Task: Add the "check" sticker to the card.
Action: Mouse pressed left at (917, 243)
Screenshot: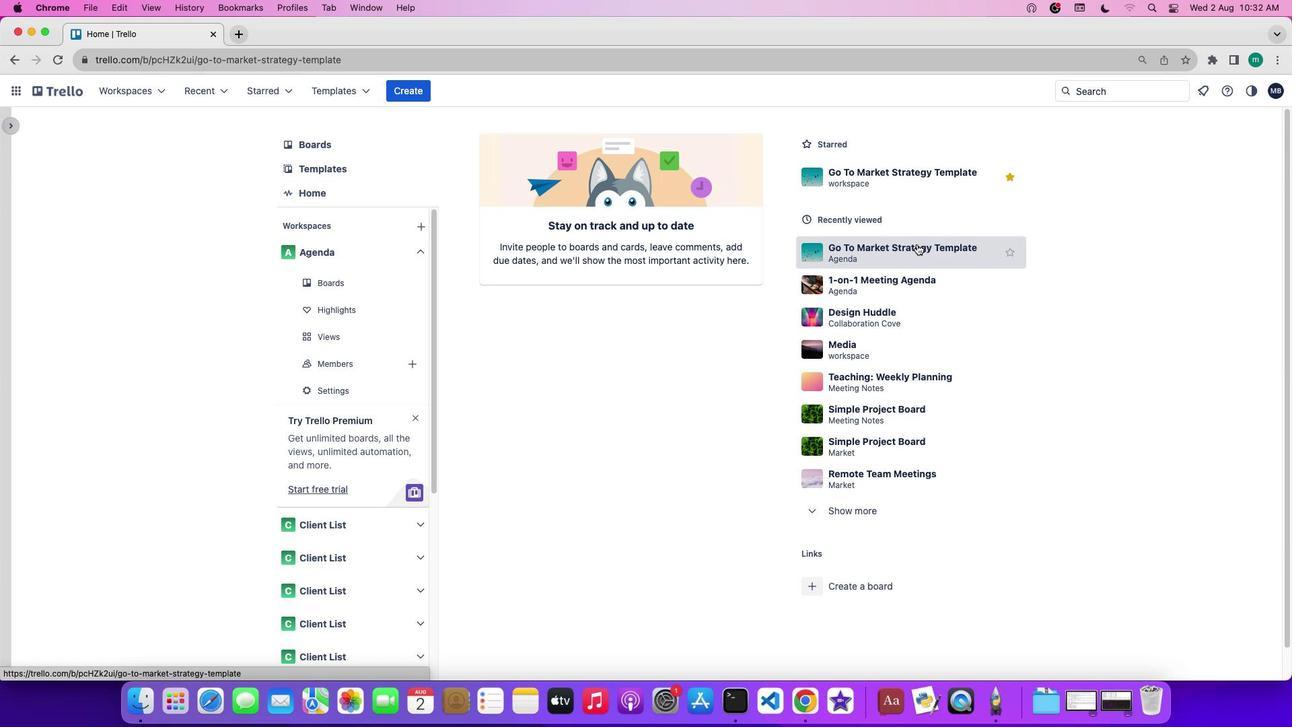 
Action: Mouse moved to (1127, 298)
Screenshot: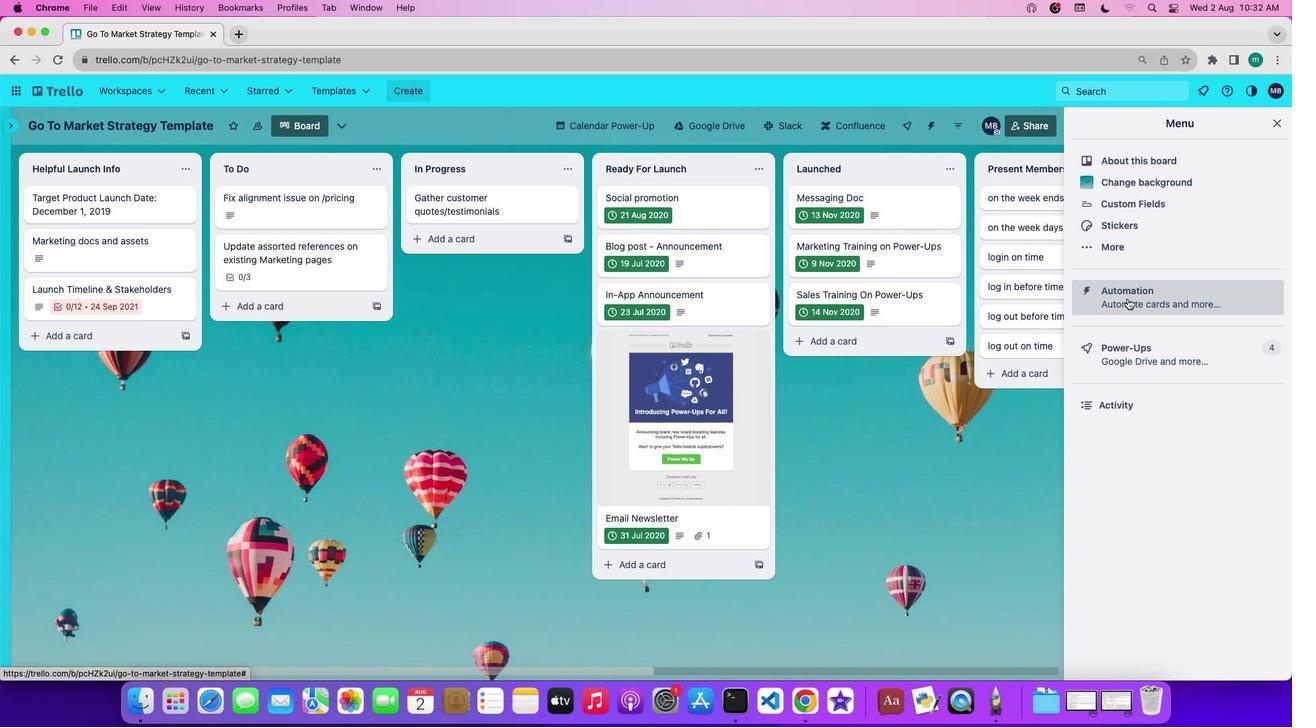 
Action: Mouse pressed left at (1127, 298)
Screenshot: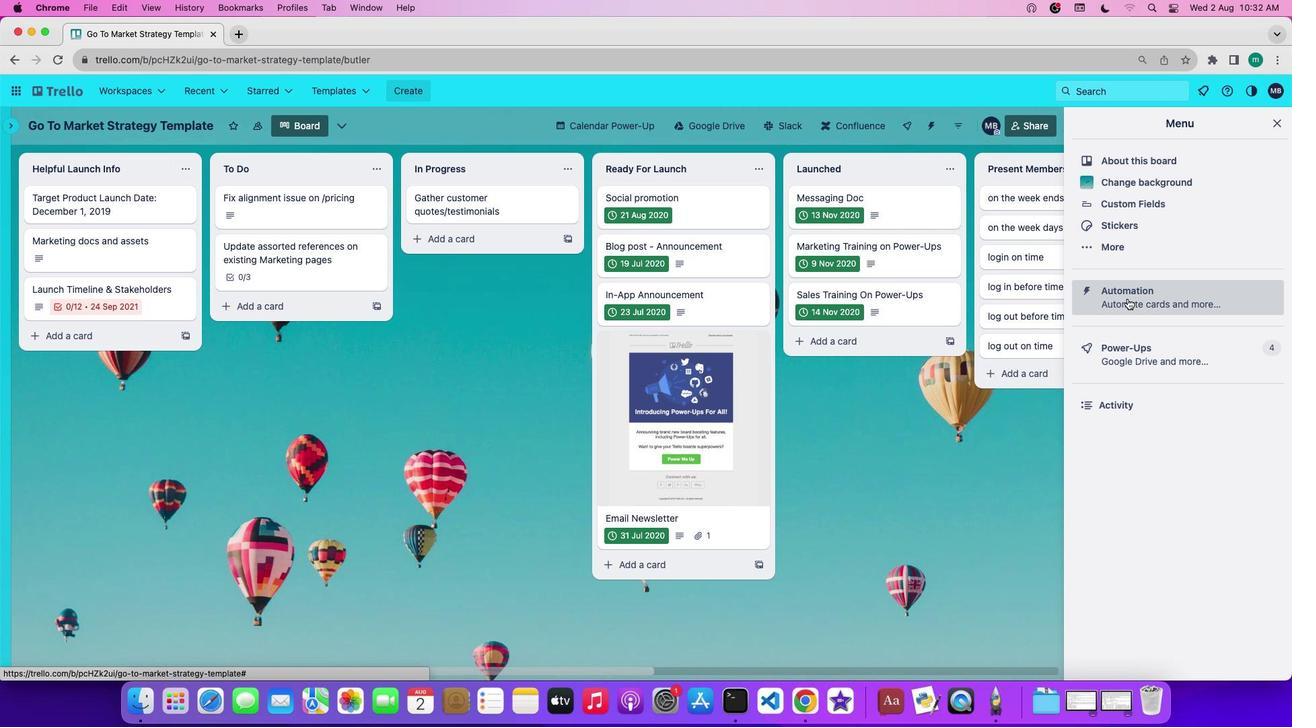 
Action: Mouse moved to (105, 356)
Screenshot: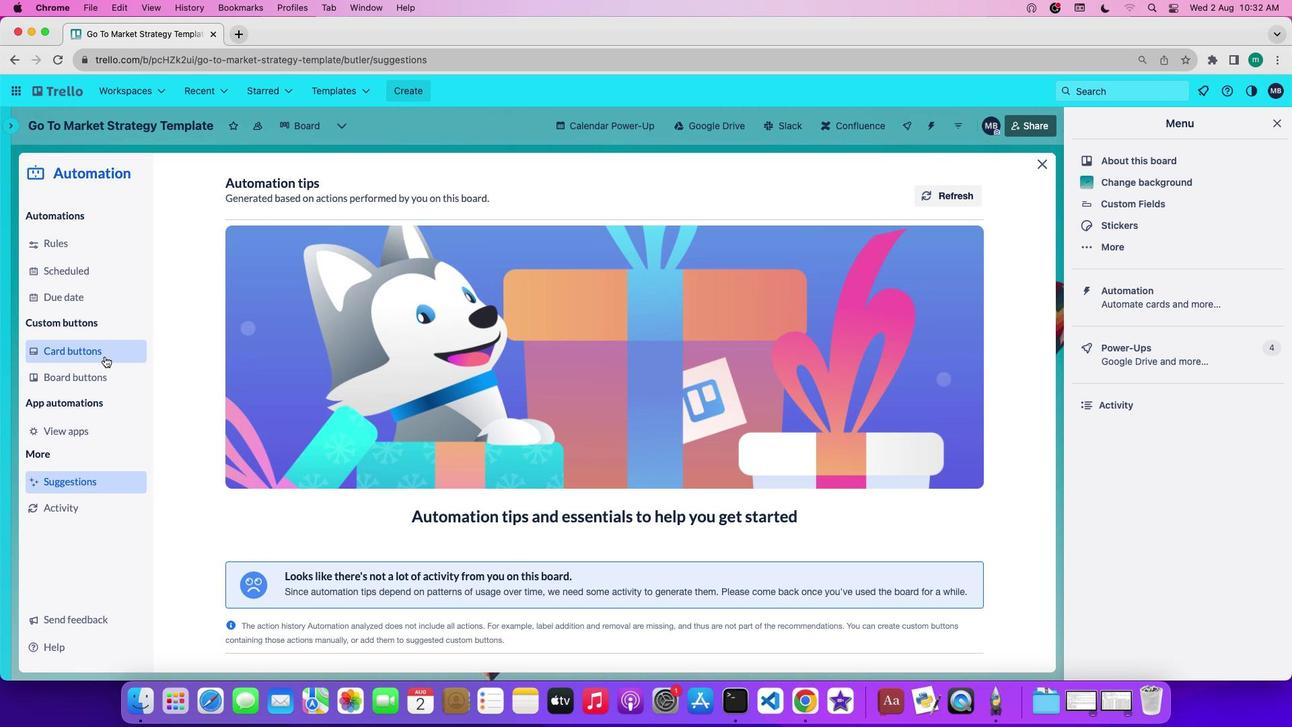 
Action: Mouse pressed left at (105, 356)
Screenshot: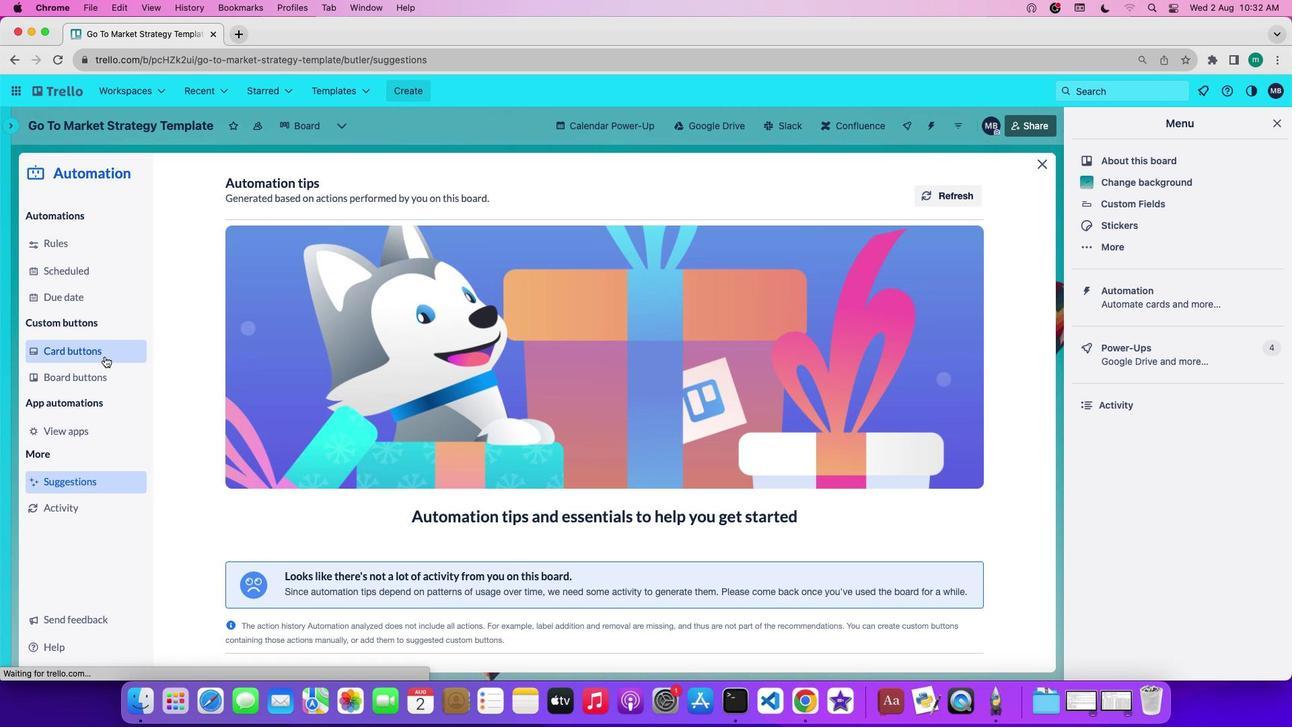 
Action: Mouse moved to (305, 469)
Screenshot: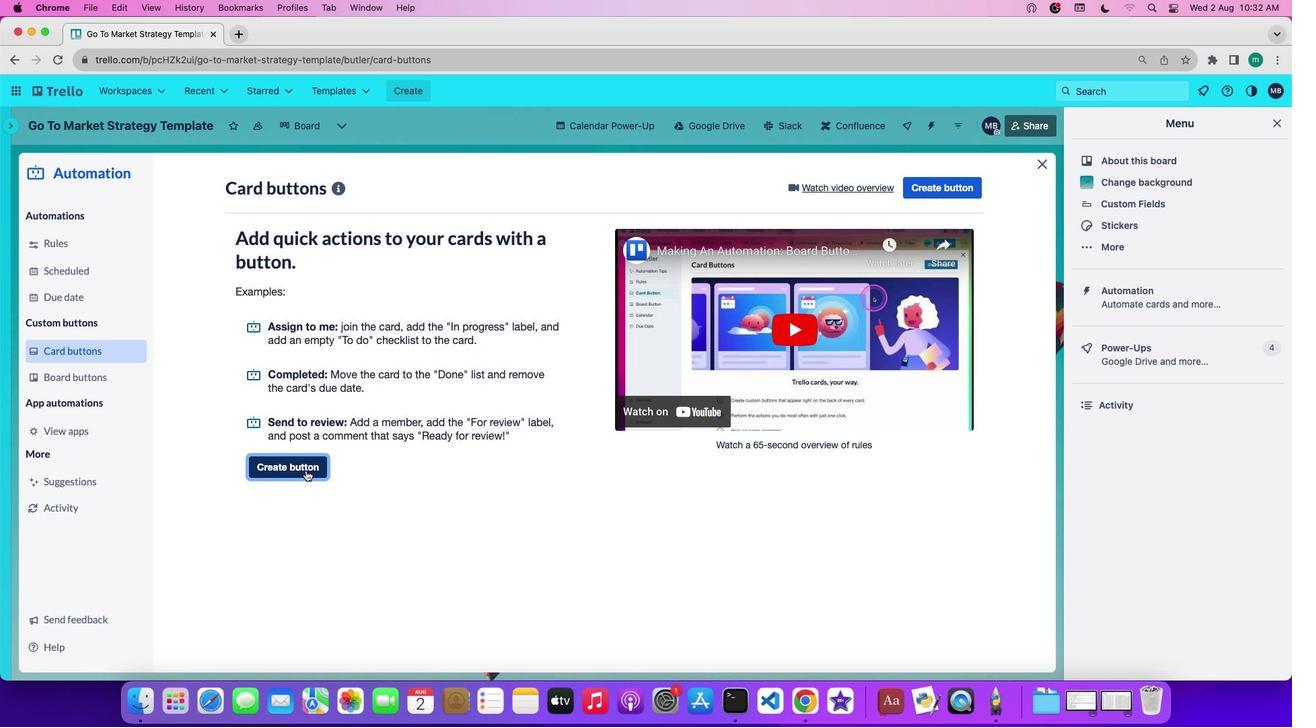 
Action: Mouse pressed left at (305, 469)
Screenshot: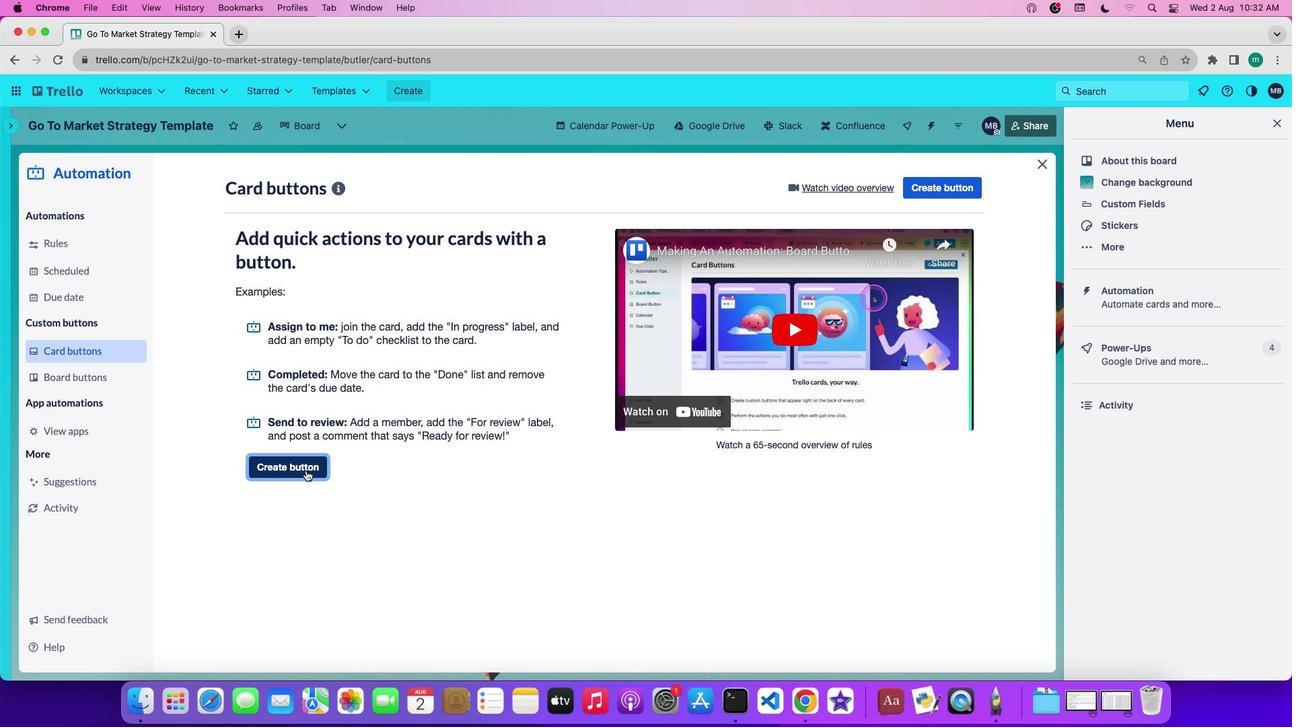 
Action: Mouse moved to (517, 370)
Screenshot: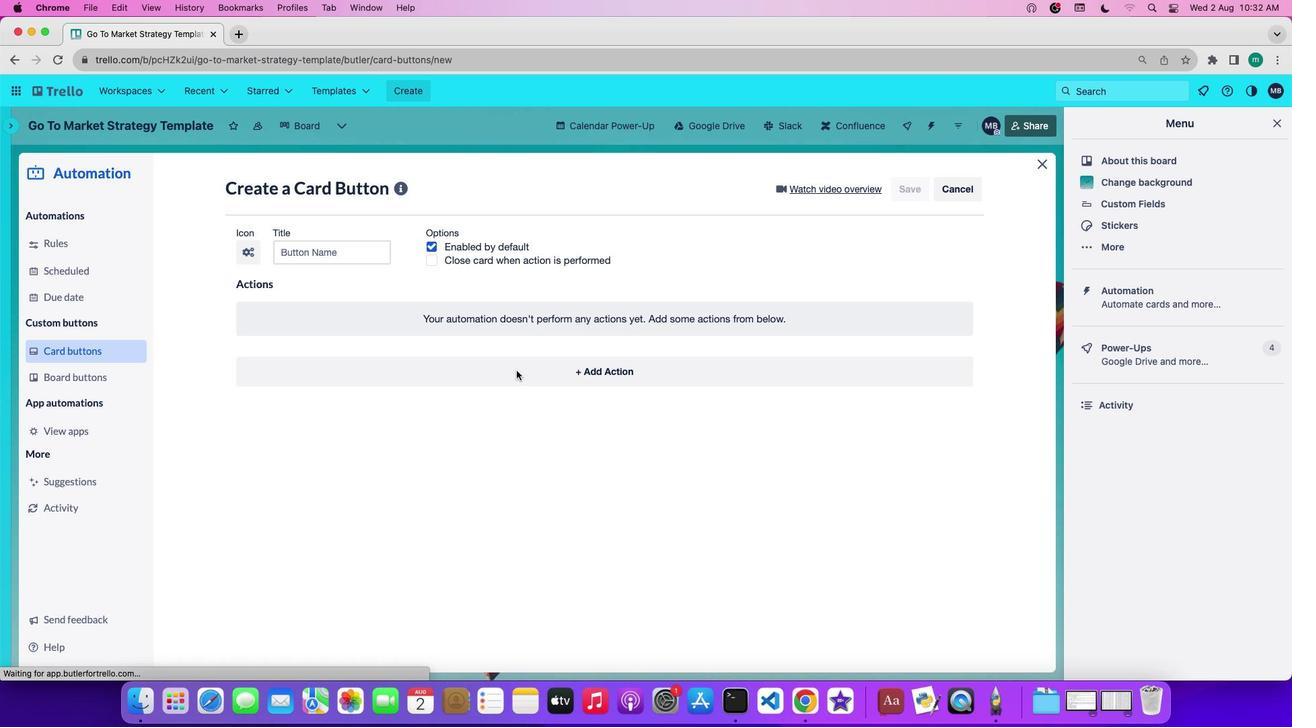
Action: Mouse pressed left at (517, 370)
Screenshot: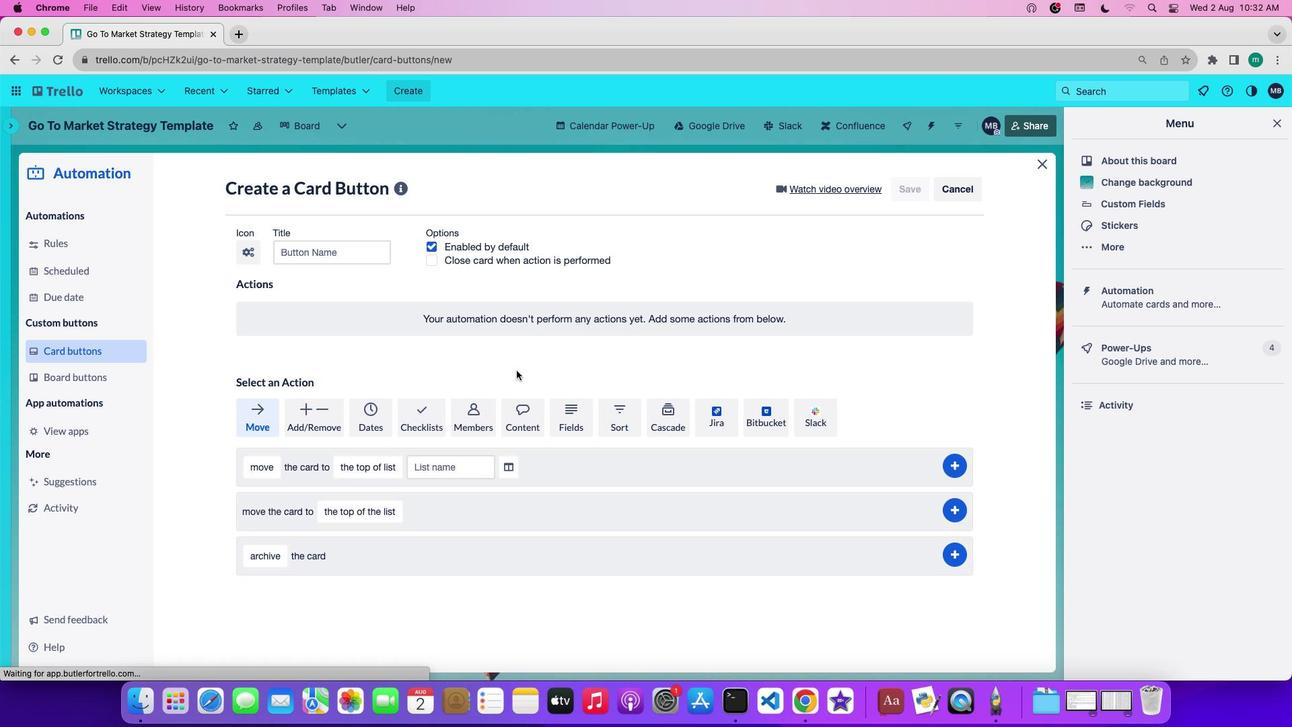 
Action: Mouse moved to (513, 389)
Screenshot: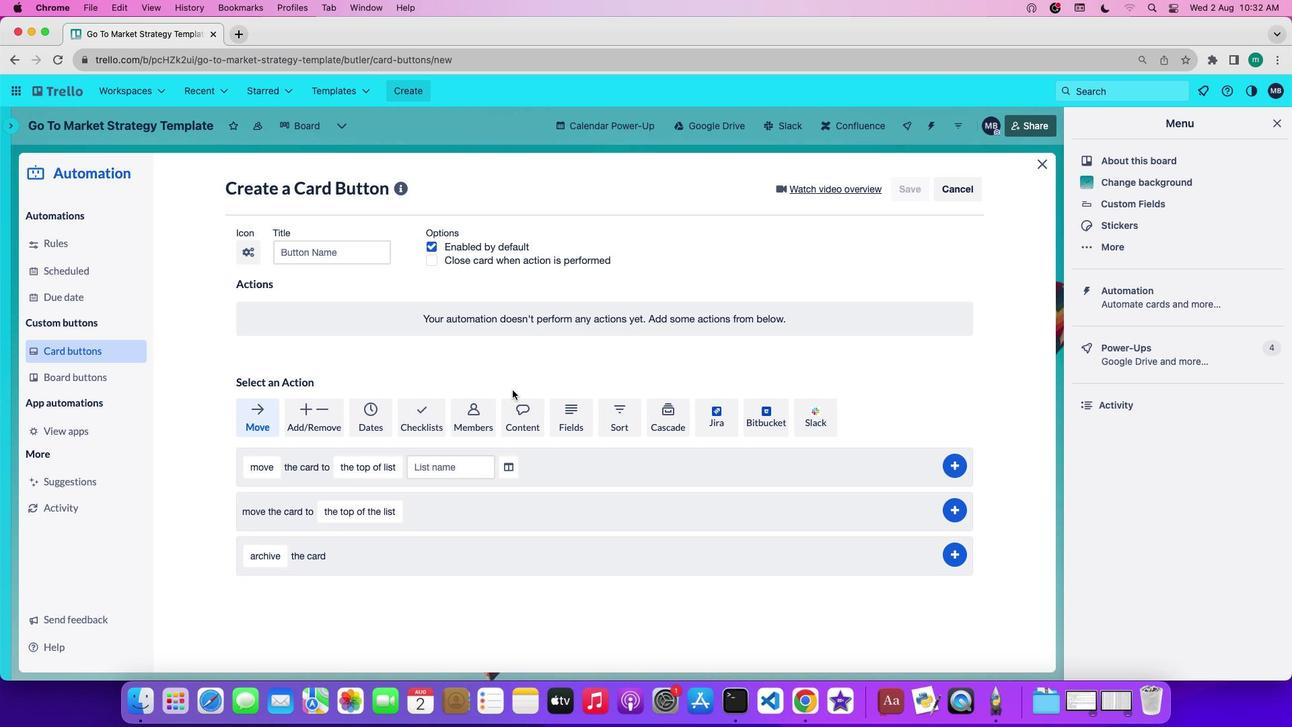 
Action: Mouse scrolled (513, 389) with delta (0, 0)
Screenshot: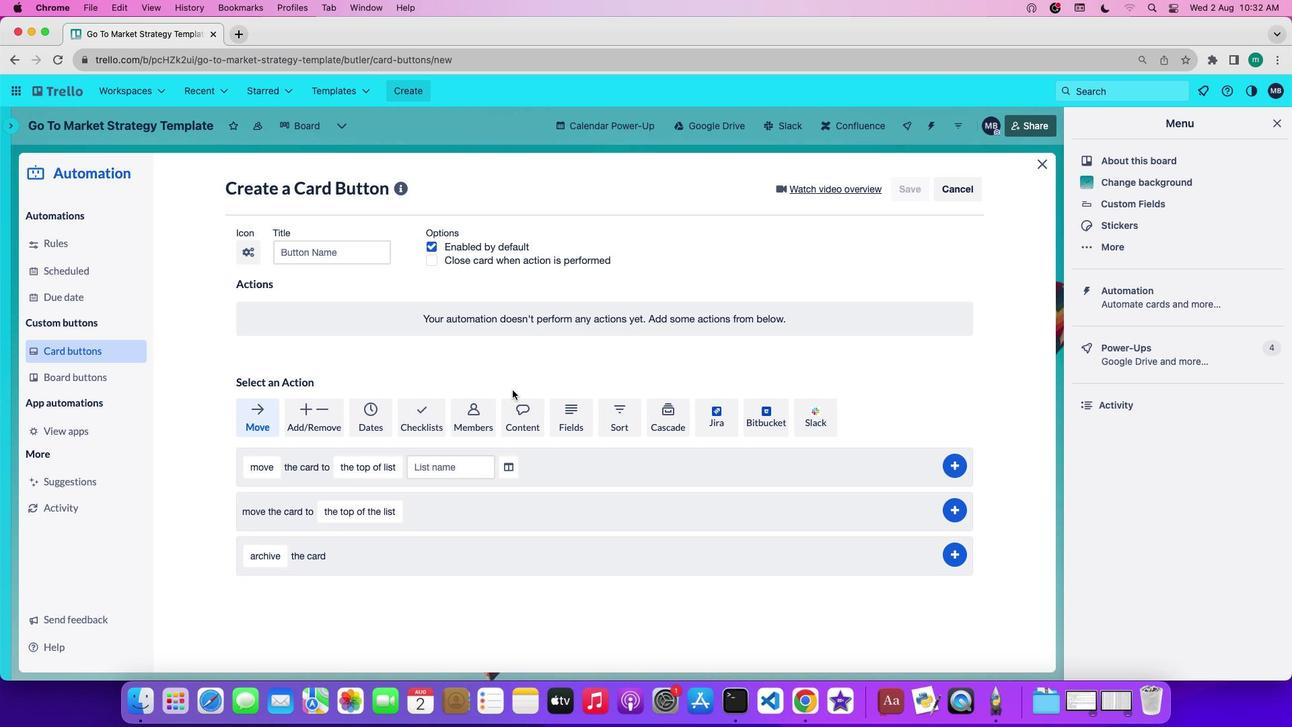 
Action: Mouse scrolled (513, 389) with delta (0, 0)
Screenshot: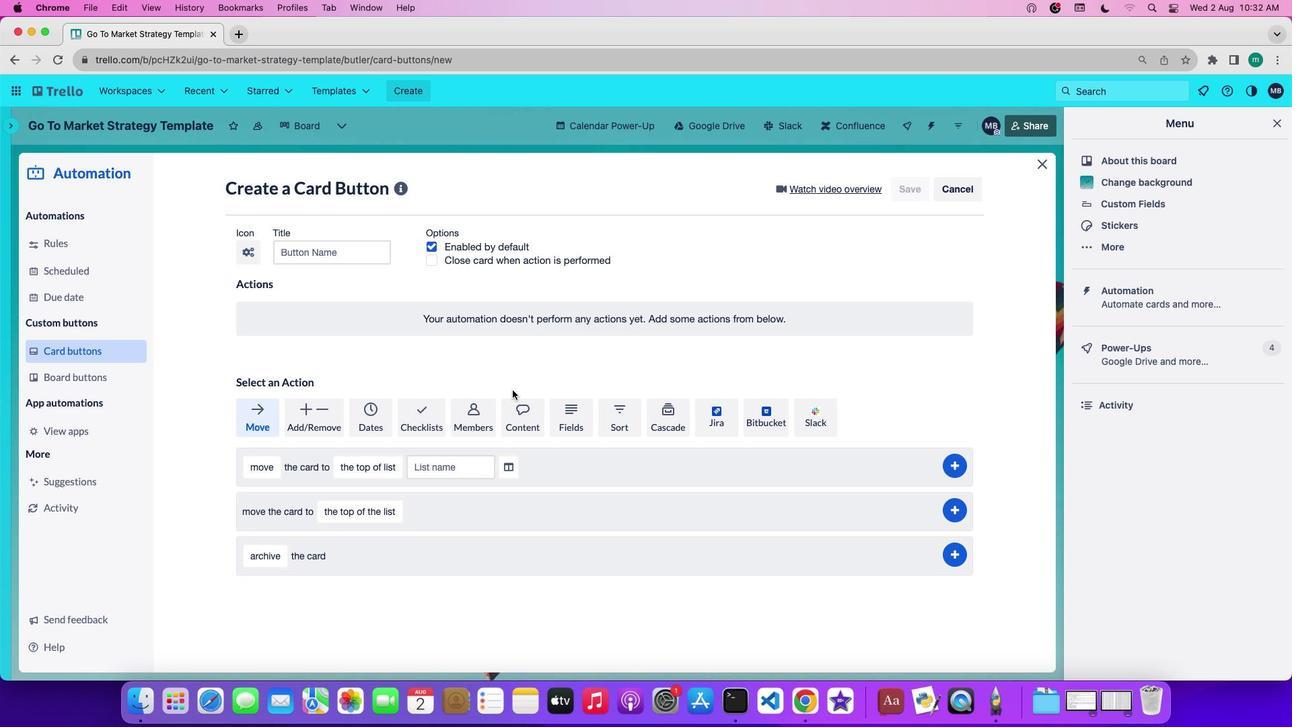 
Action: Mouse scrolled (513, 389) with delta (0, 0)
Screenshot: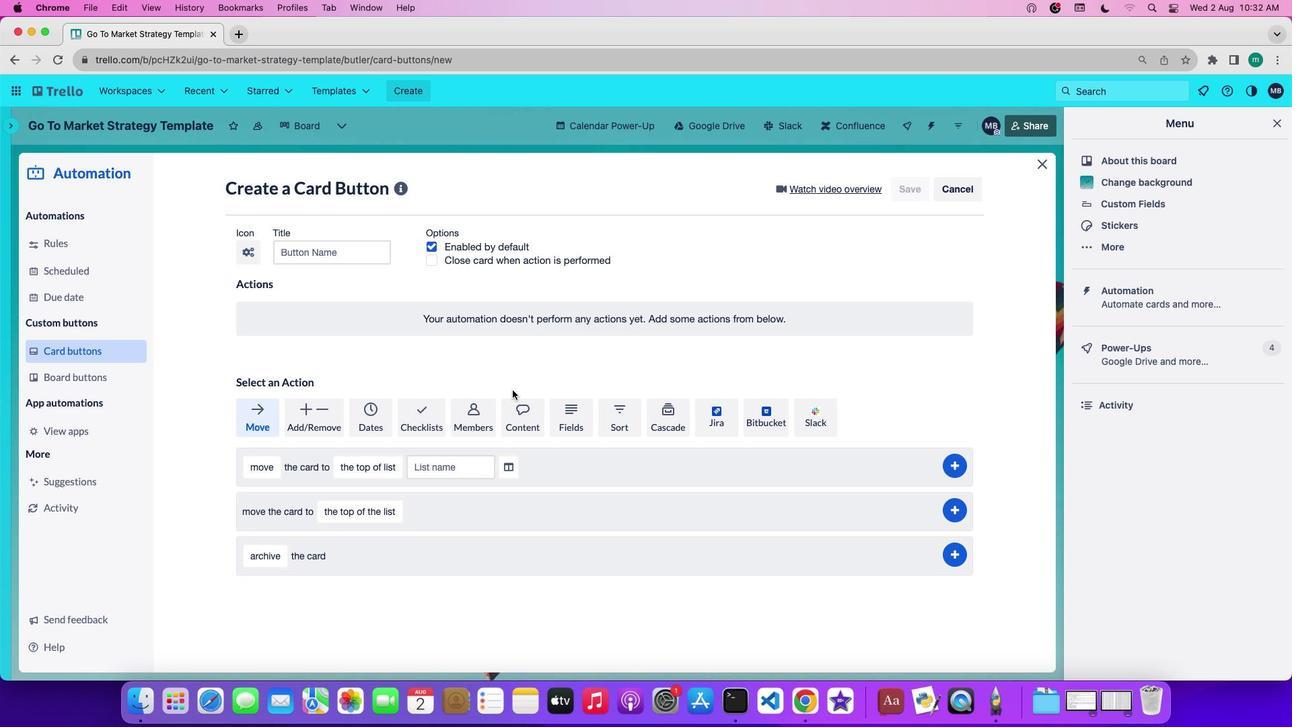 
Action: Mouse moved to (323, 414)
Screenshot: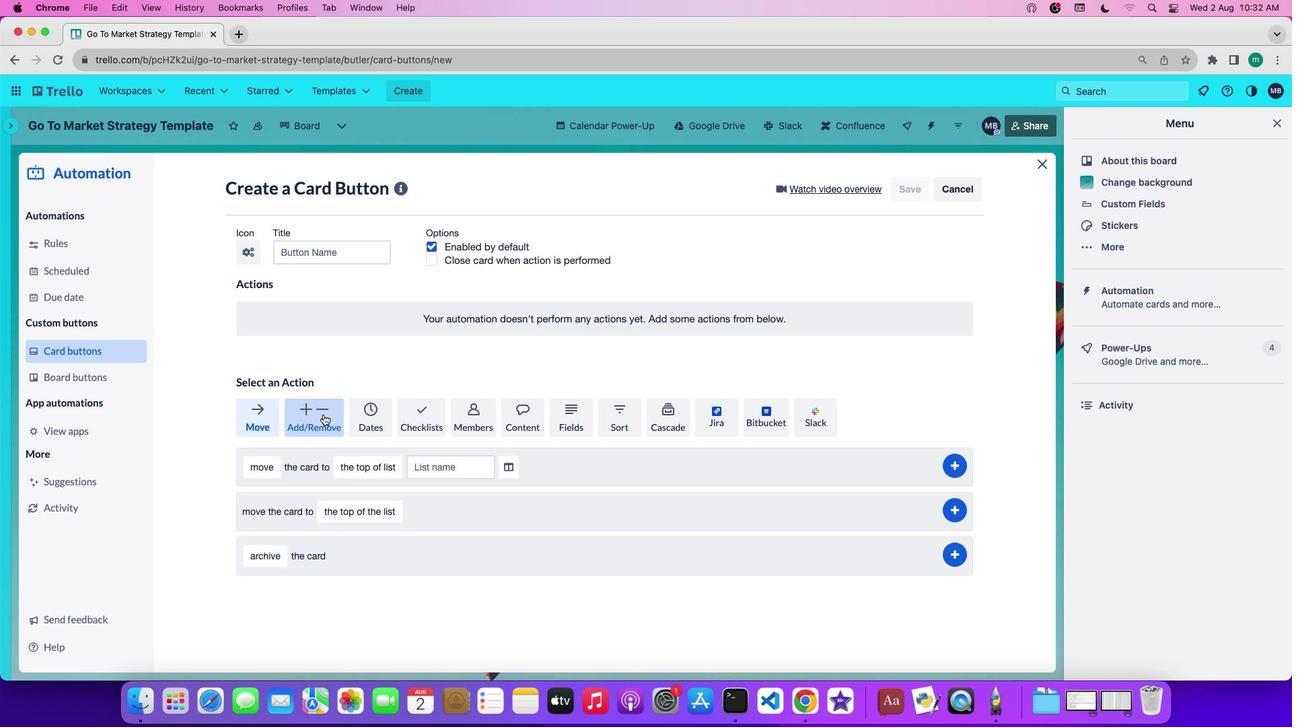 
Action: Mouse pressed left at (323, 414)
Screenshot: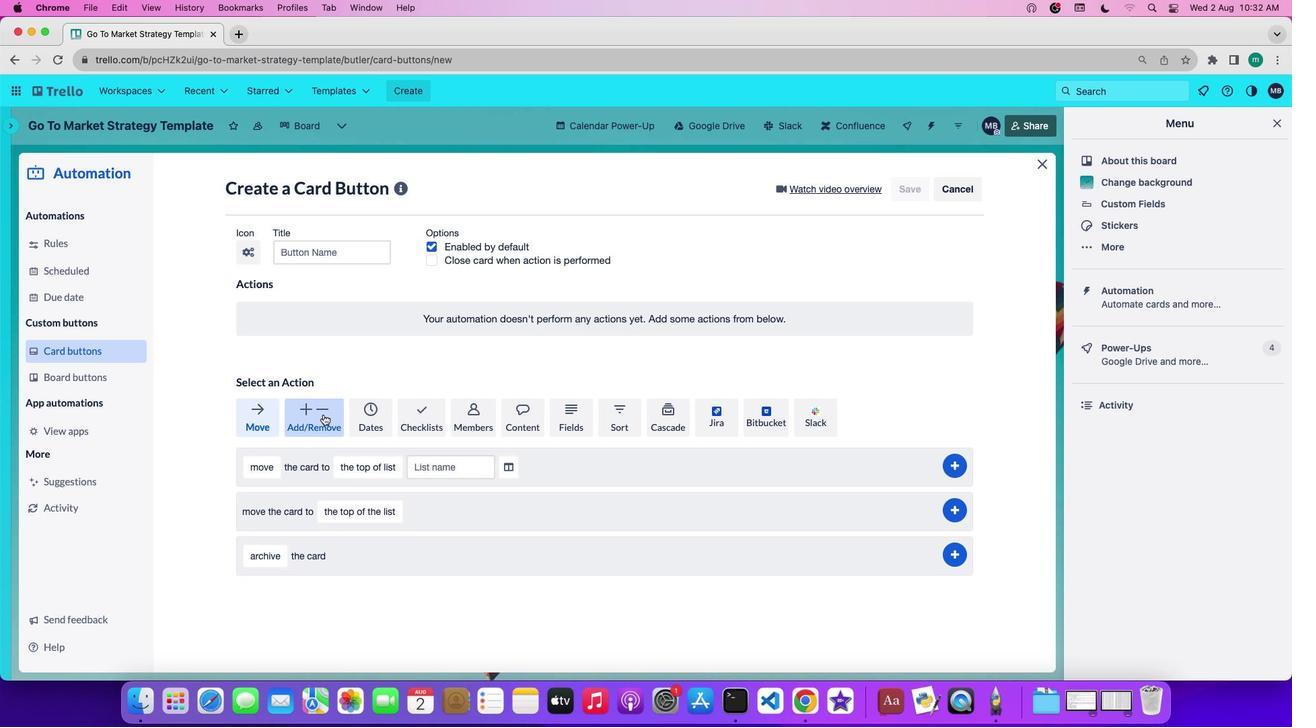 
Action: Mouse moved to (326, 416)
Screenshot: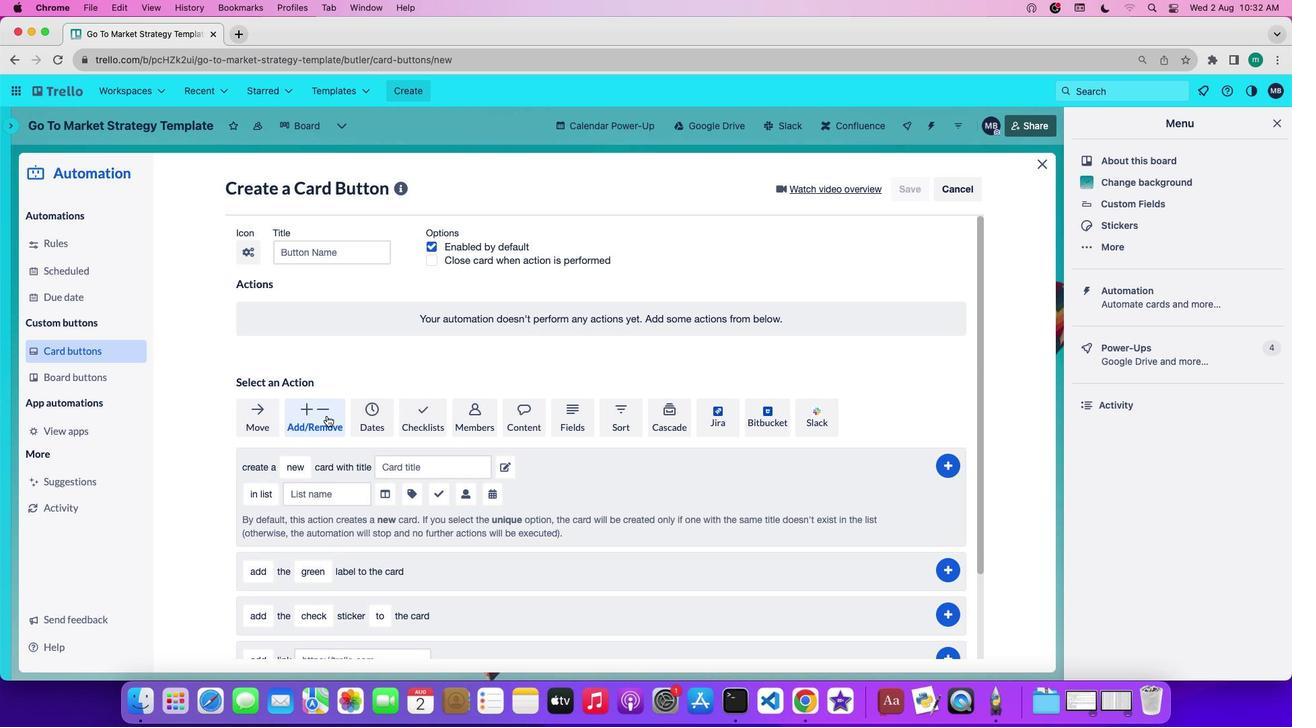 
Action: Mouse scrolled (326, 416) with delta (0, 0)
Screenshot: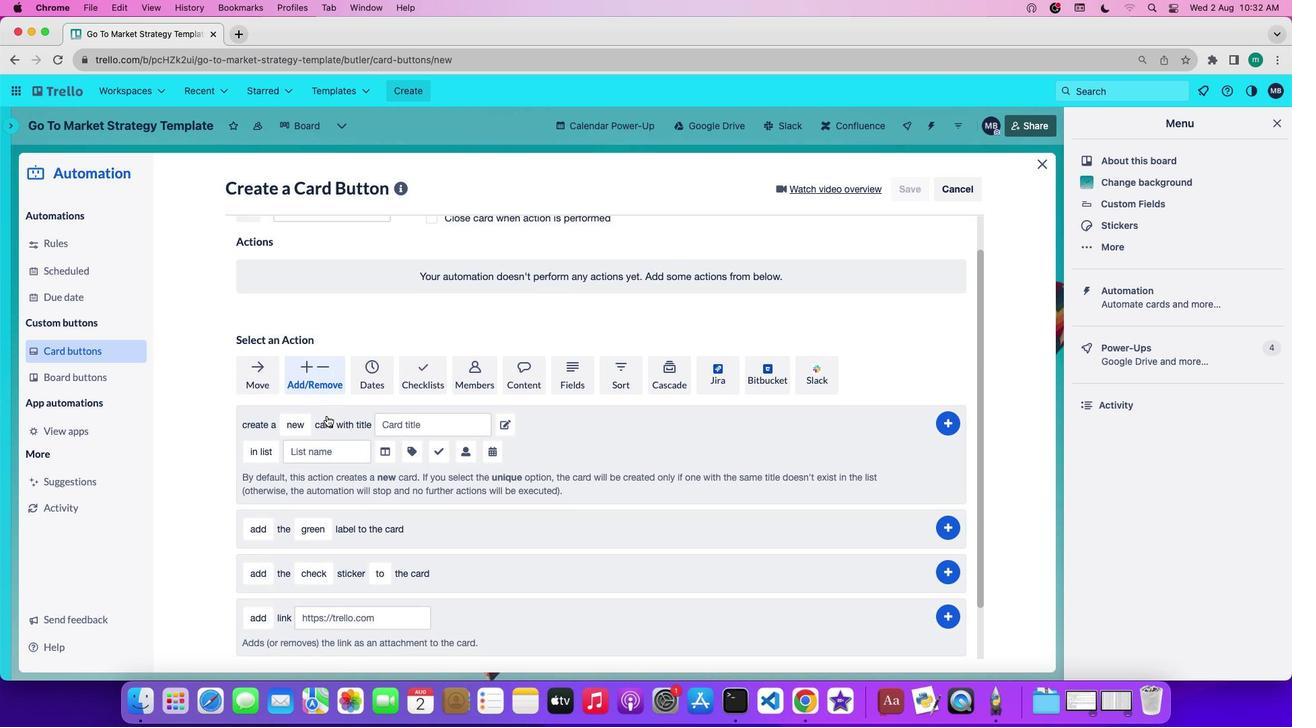 
Action: Mouse scrolled (326, 416) with delta (0, 0)
Screenshot: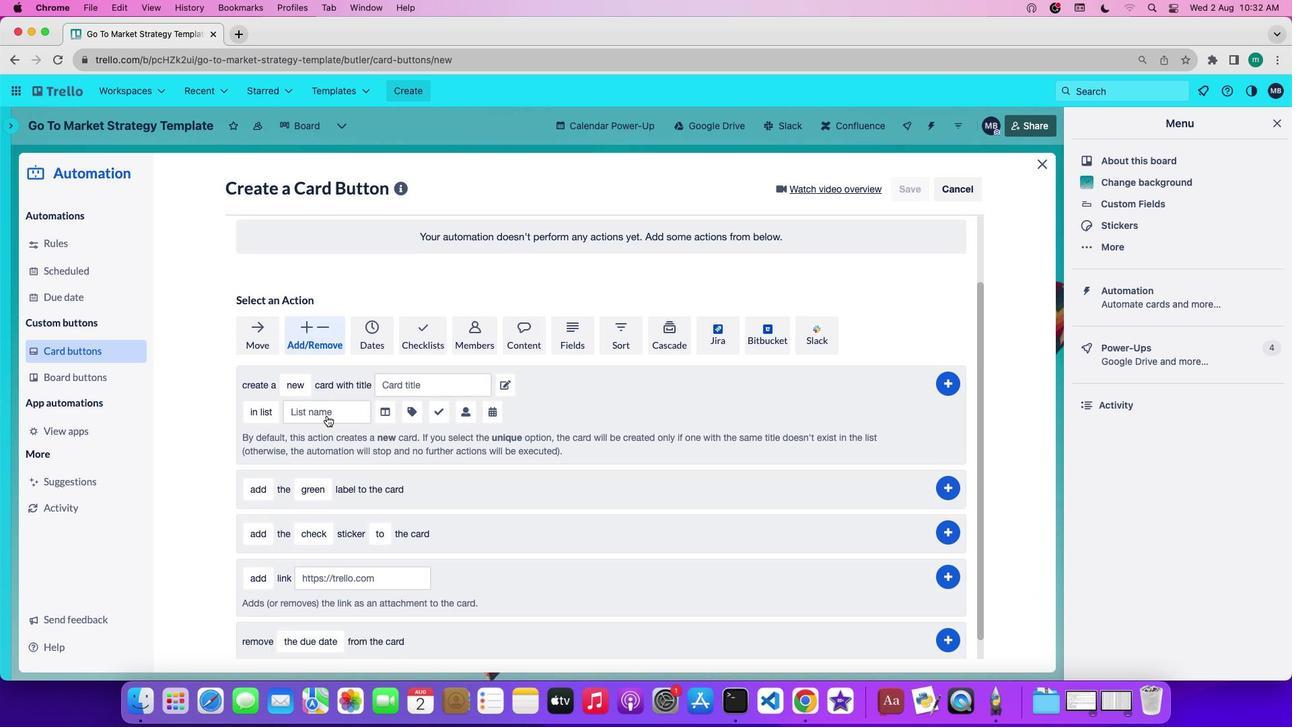 
Action: Mouse scrolled (326, 416) with delta (0, -1)
Screenshot: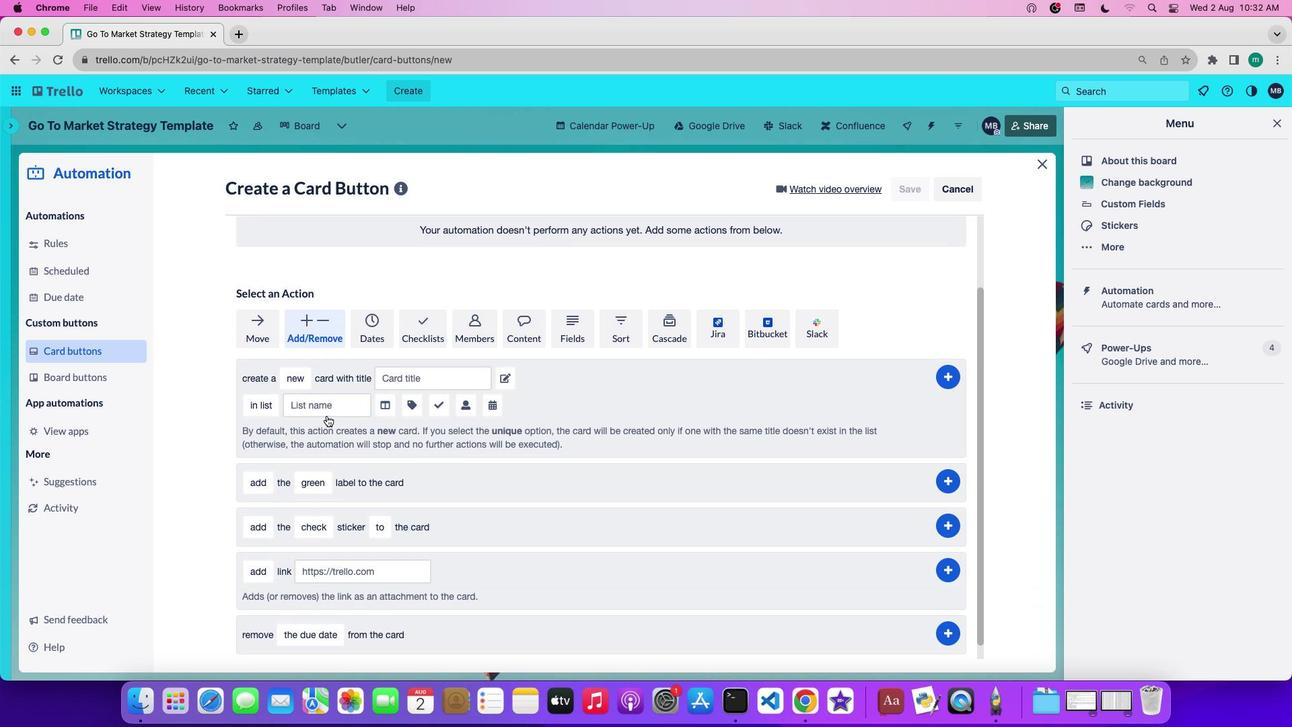 
Action: Mouse scrolled (326, 416) with delta (0, -2)
Screenshot: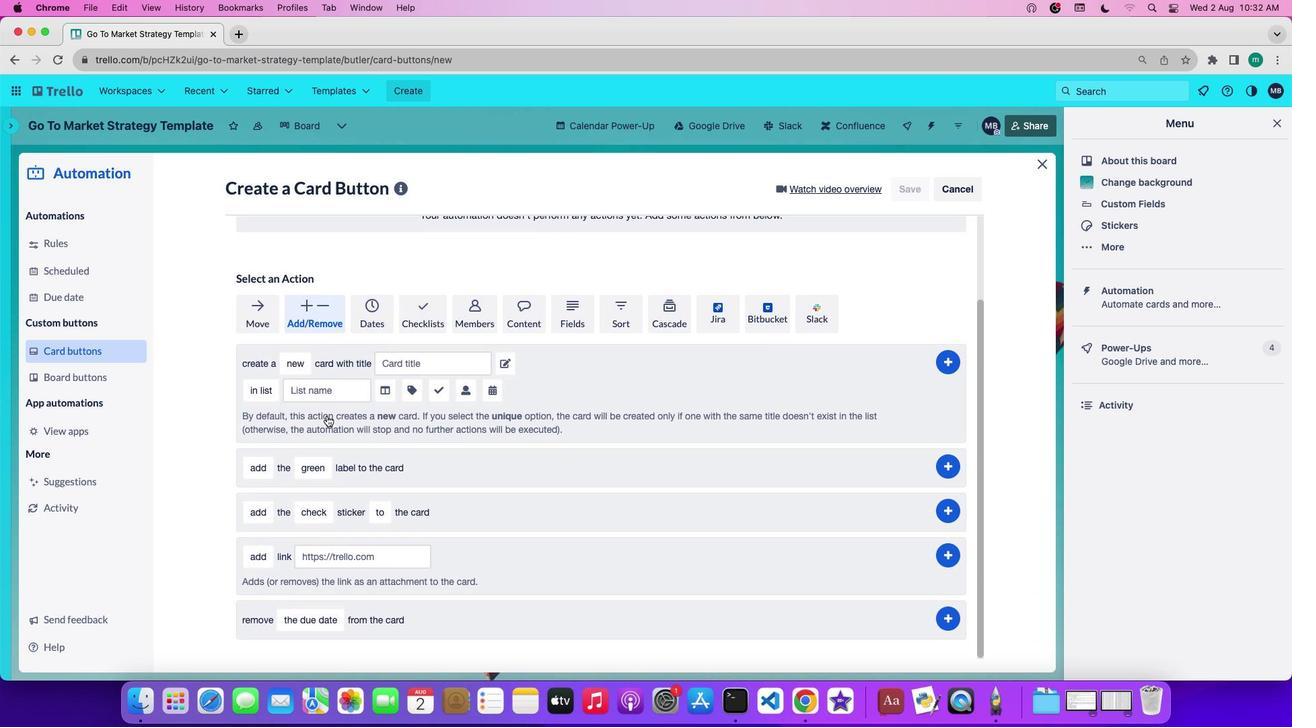 
Action: Mouse scrolled (326, 416) with delta (0, 0)
Screenshot: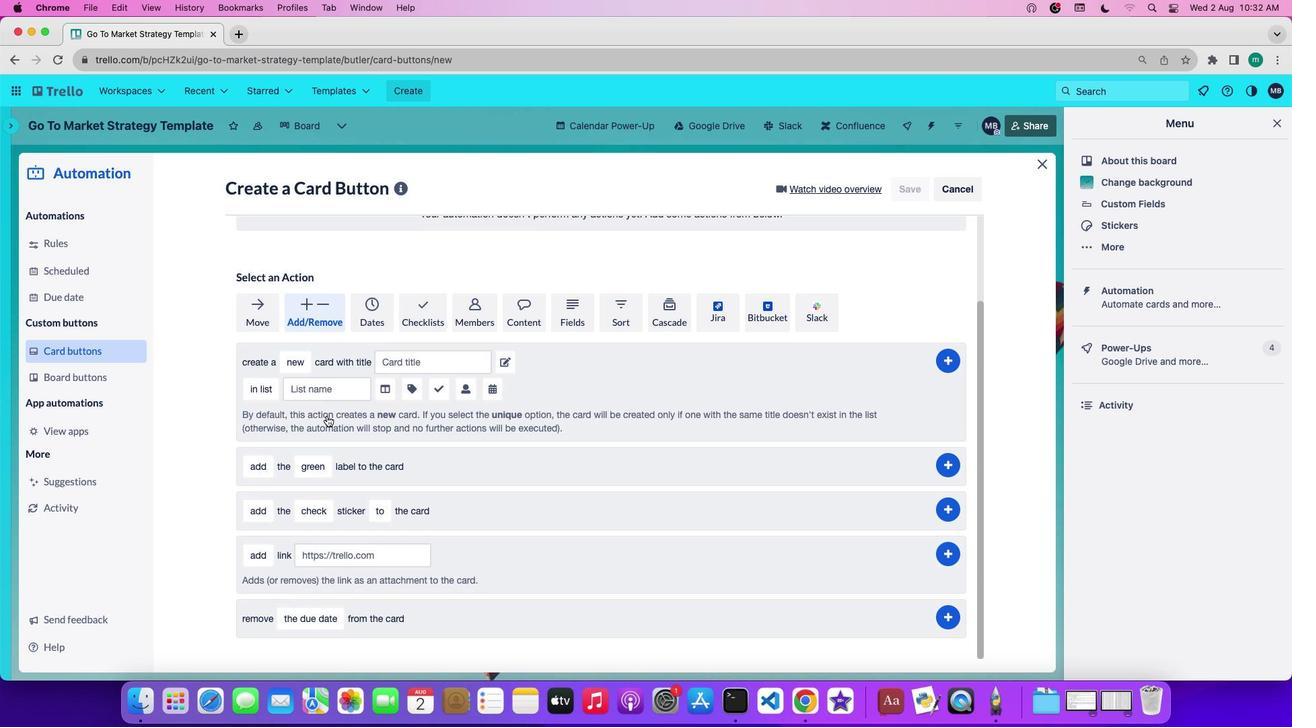 
Action: Mouse scrolled (326, 416) with delta (0, 0)
Screenshot: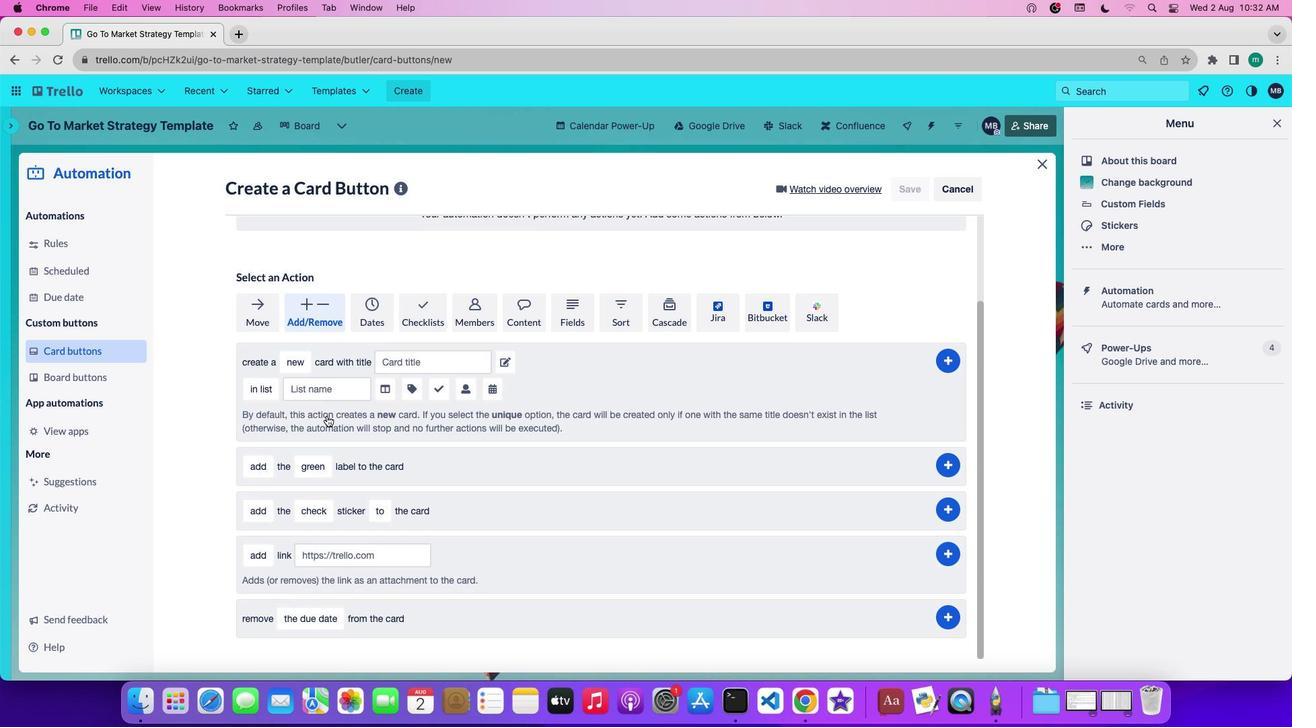 
Action: Mouse scrolled (326, 416) with delta (0, -1)
Screenshot: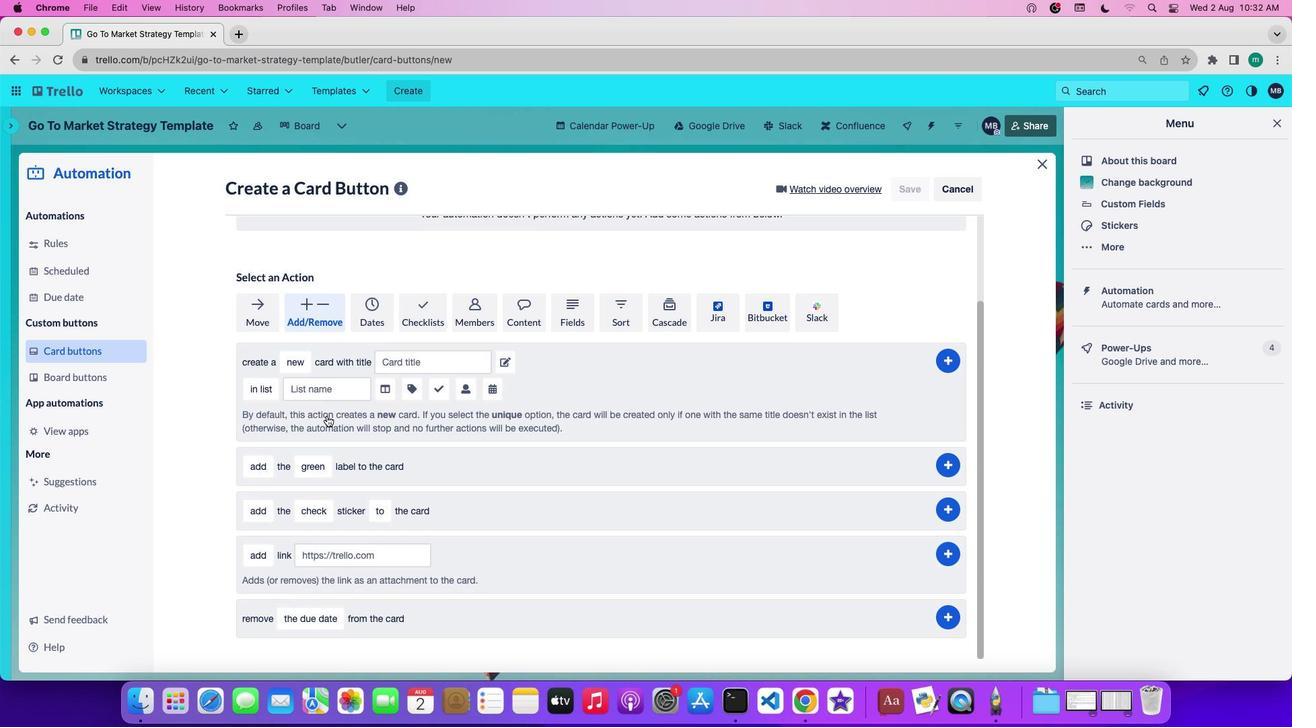 
Action: Mouse scrolled (326, 416) with delta (0, -1)
Screenshot: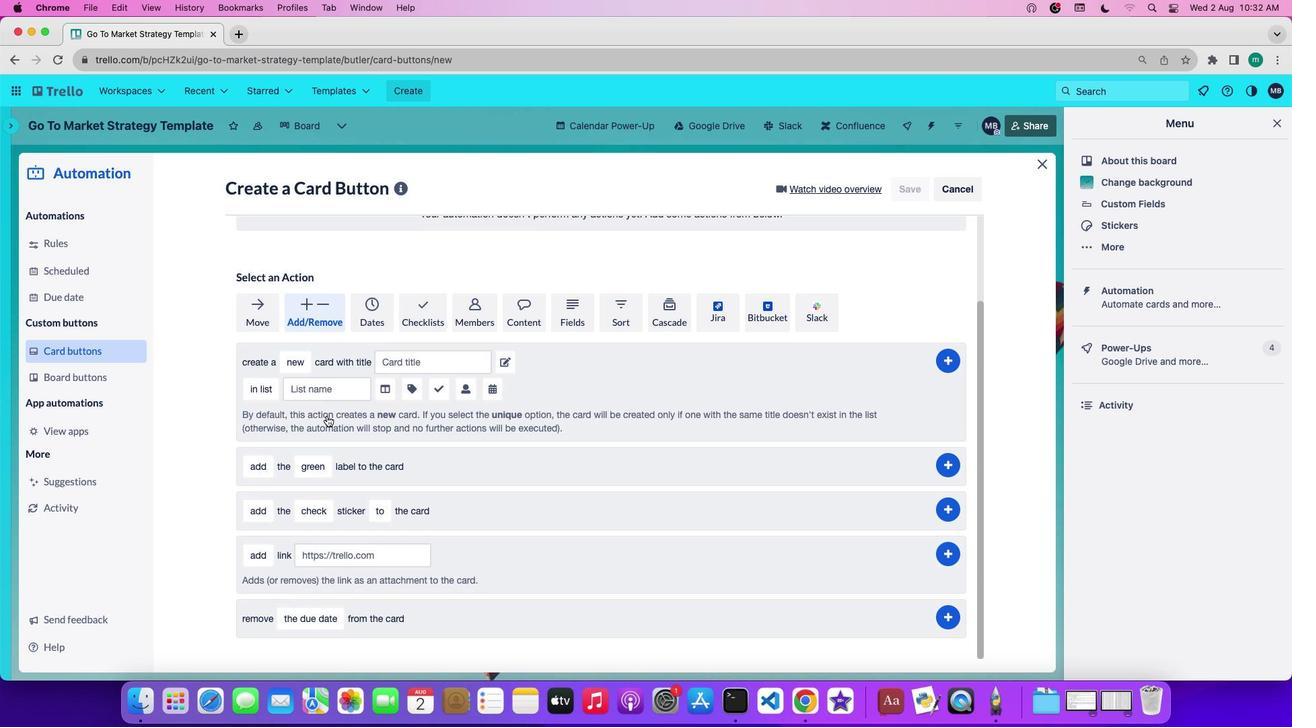 
Action: Mouse moved to (253, 511)
Screenshot: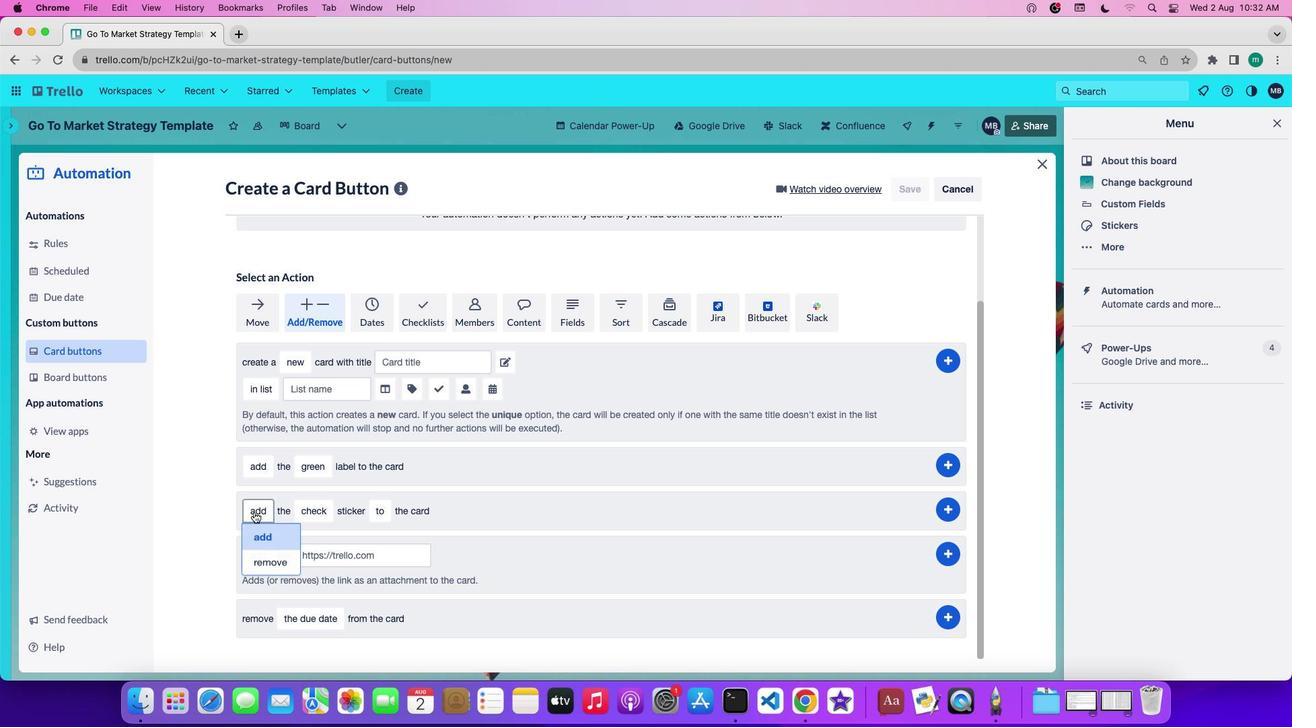 
Action: Mouse pressed left at (253, 511)
Screenshot: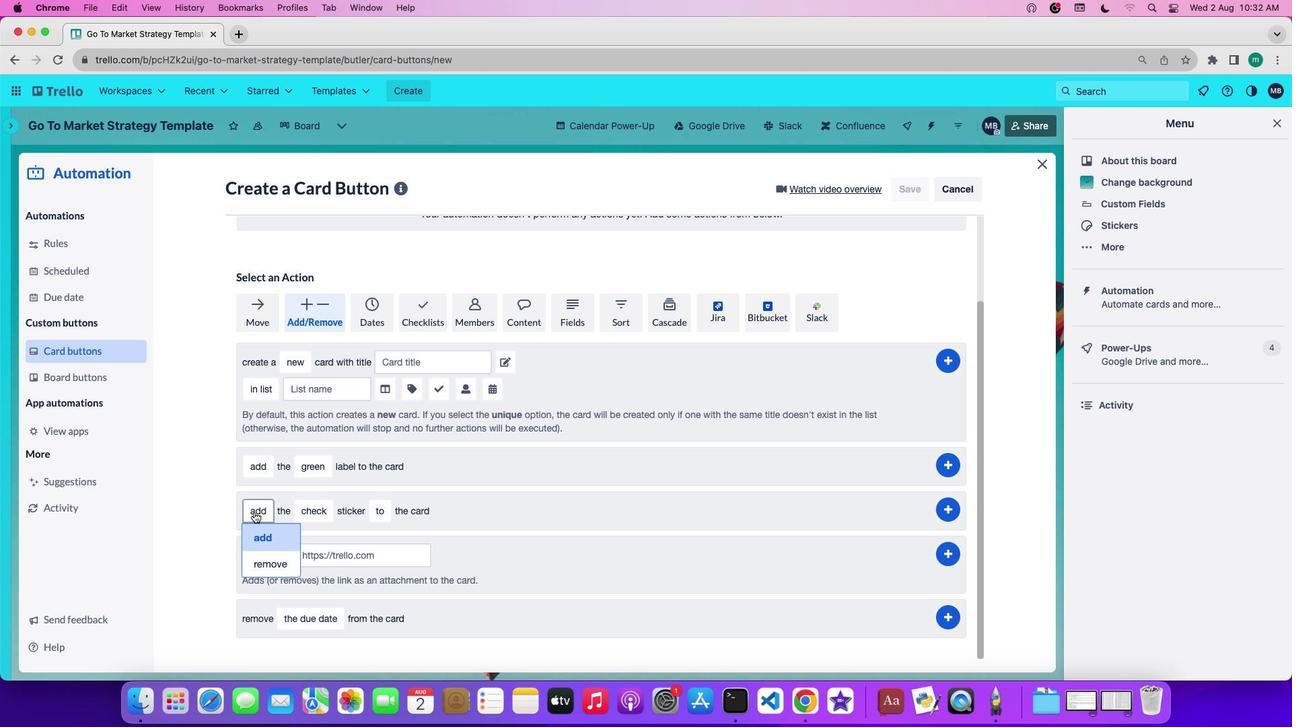 
Action: Mouse moved to (273, 526)
Screenshot: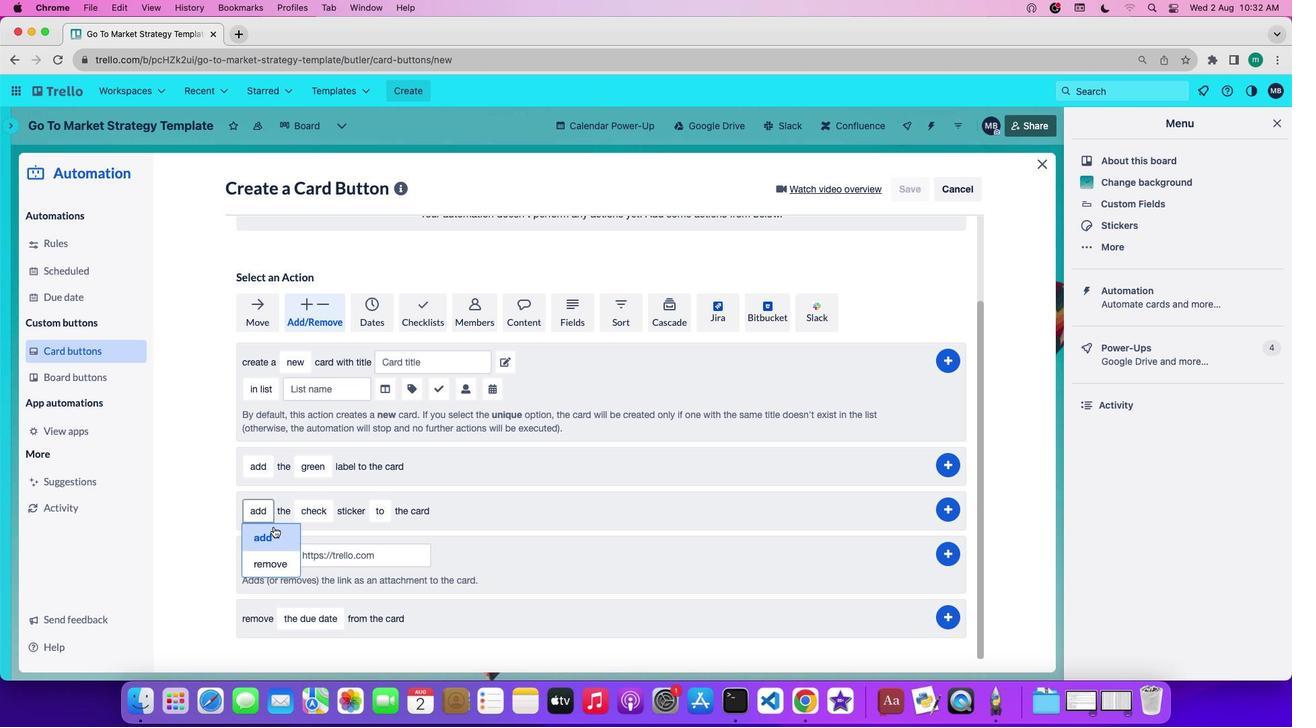 
Action: Mouse pressed left at (273, 526)
Screenshot: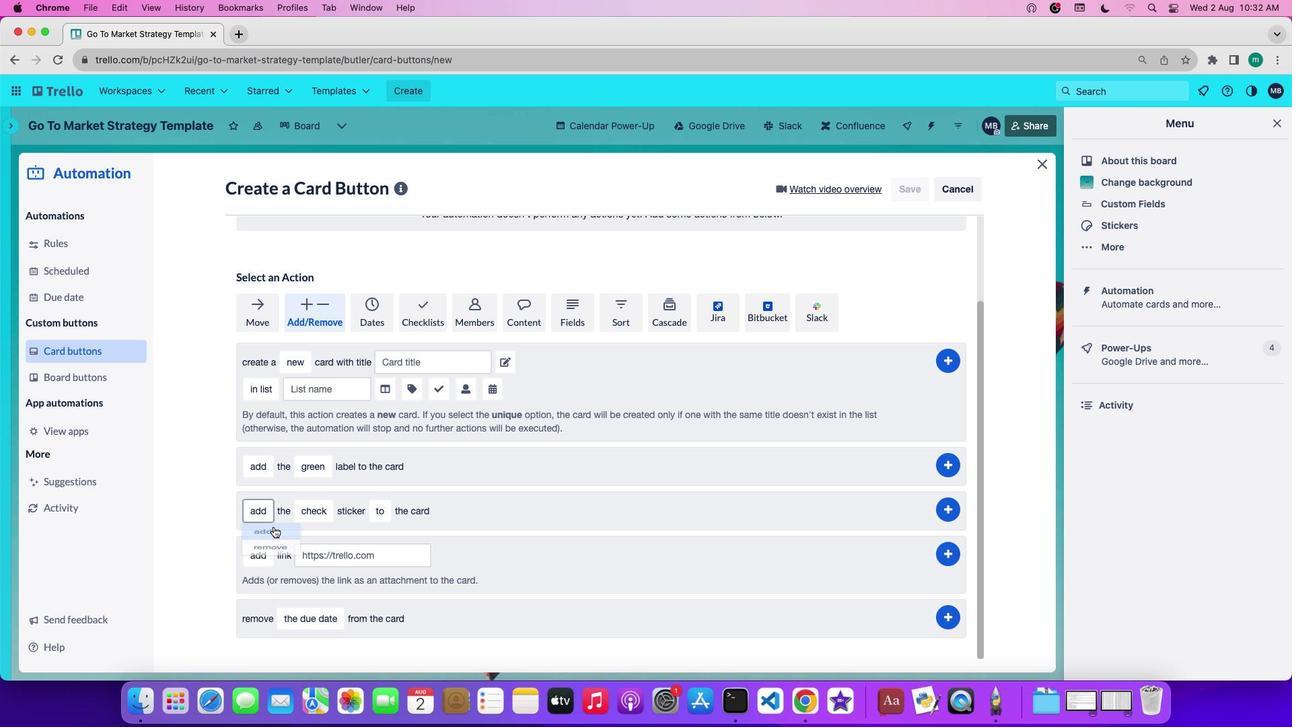
Action: Mouse moved to (309, 513)
Screenshot: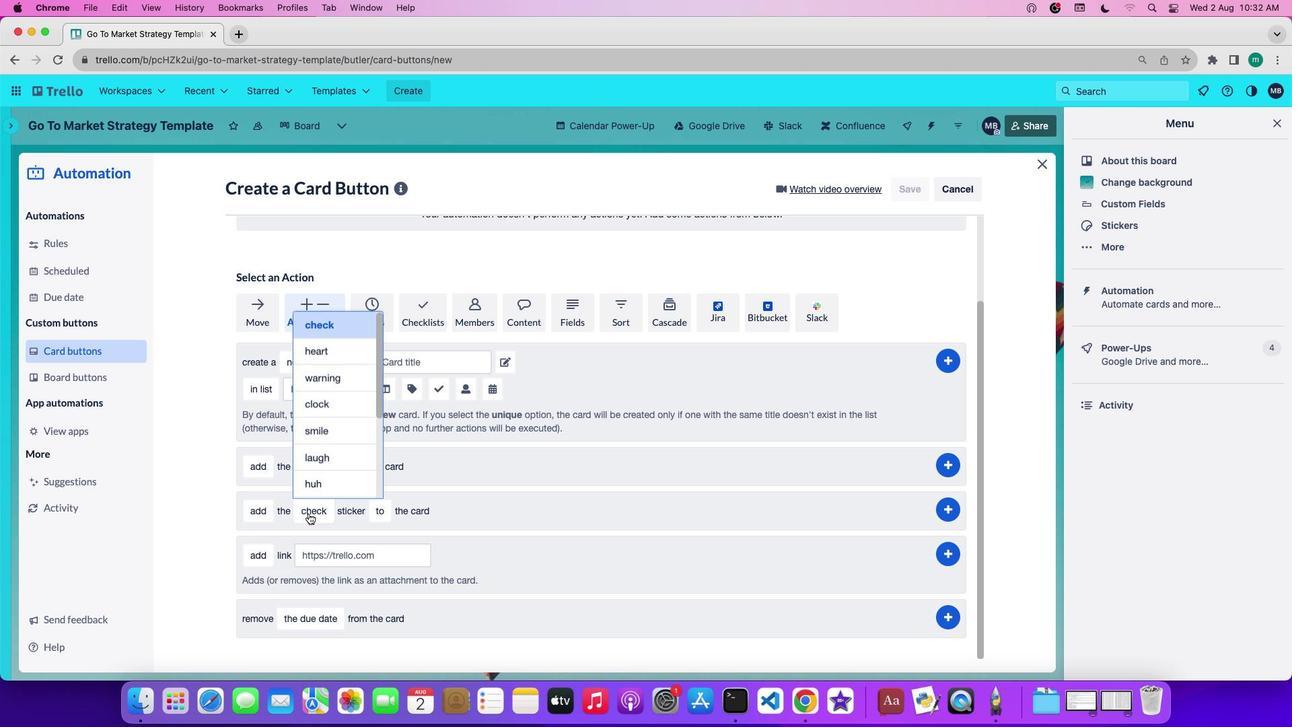 
Action: Mouse pressed left at (309, 513)
Screenshot: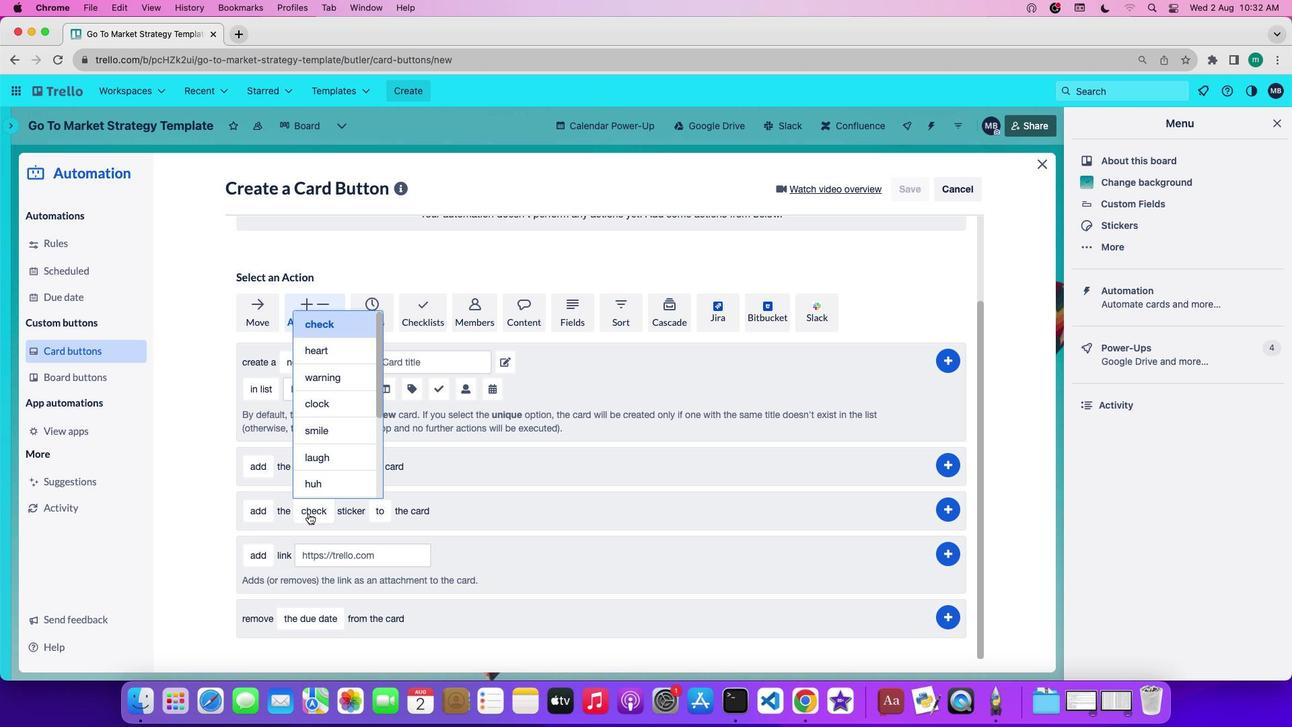
Action: Mouse moved to (358, 327)
Screenshot: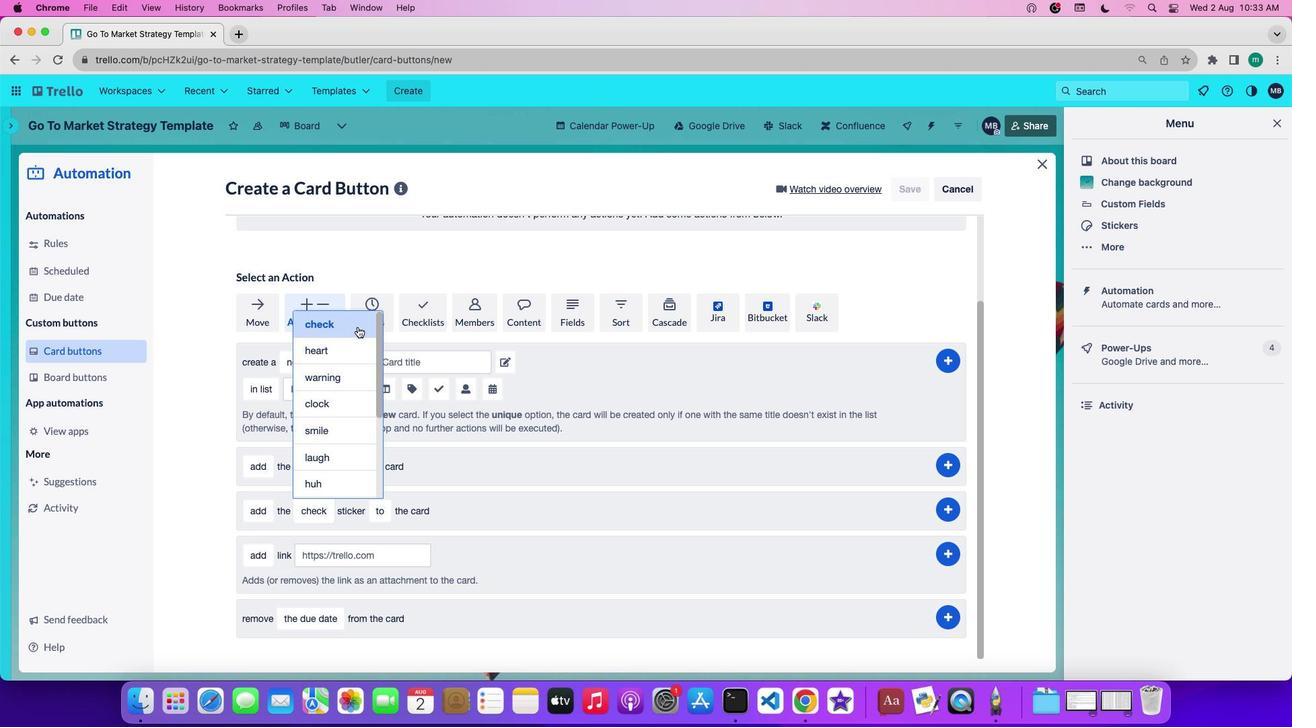 
Action: Mouse pressed left at (358, 327)
Screenshot: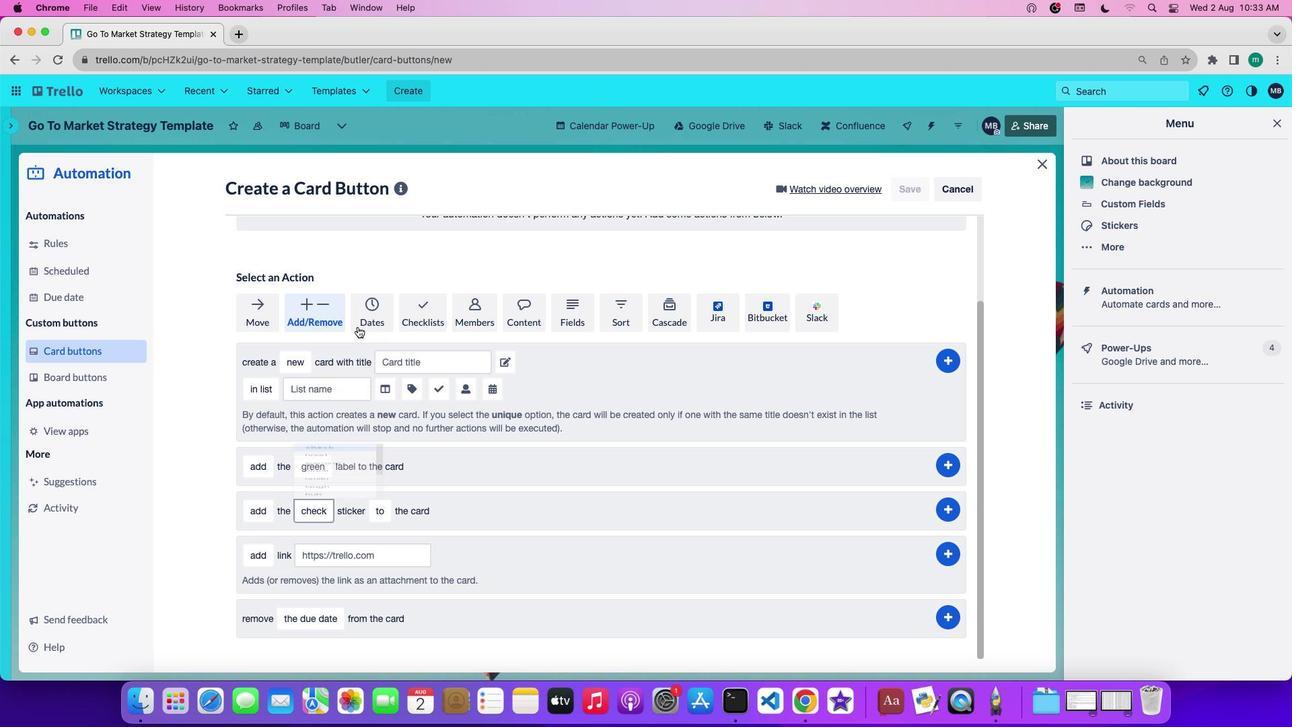
Action: Mouse moved to (389, 510)
Screenshot: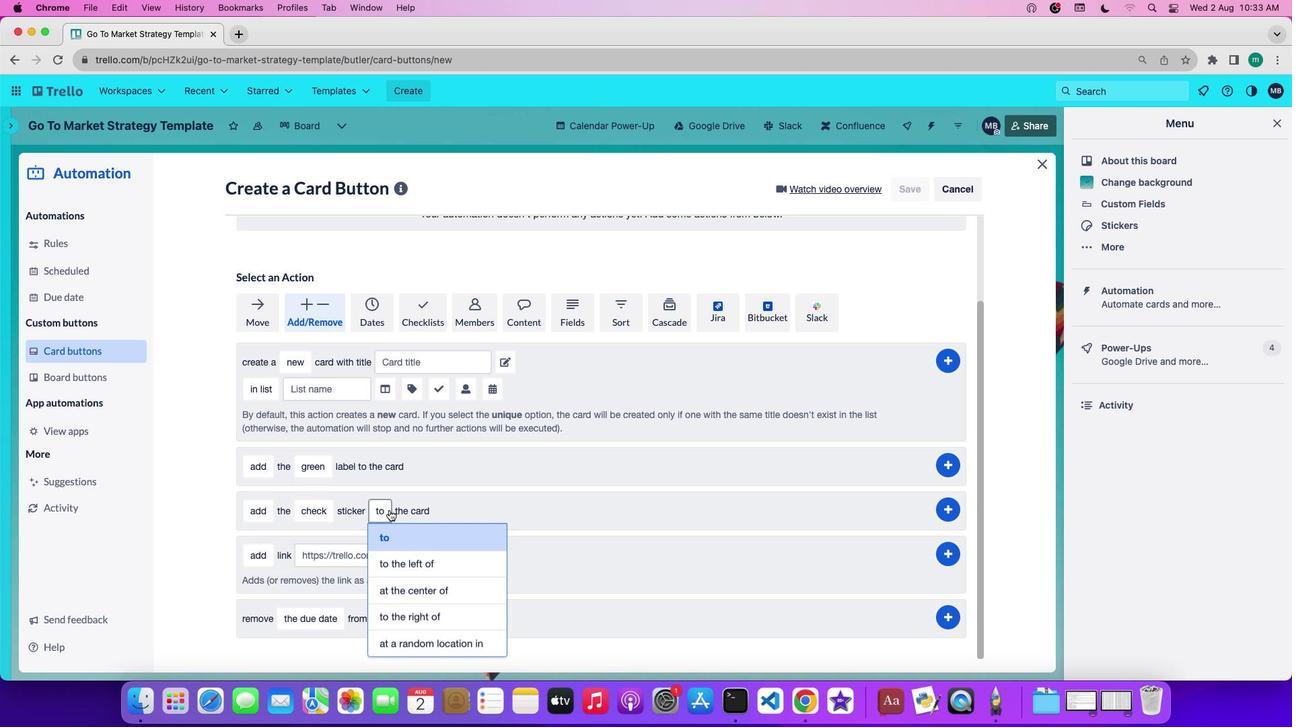 
Action: Mouse pressed left at (389, 510)
Screenshot: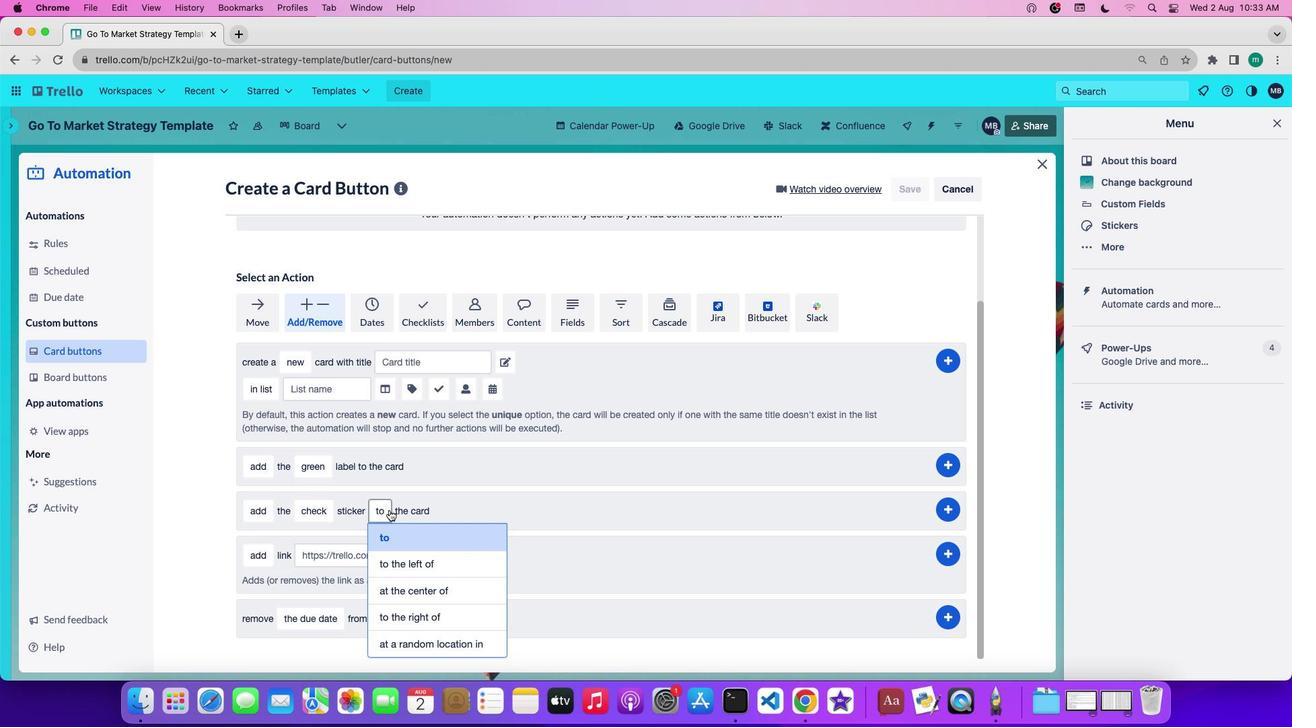 
Action: Mouse moved to (391, 534)
Screenshot: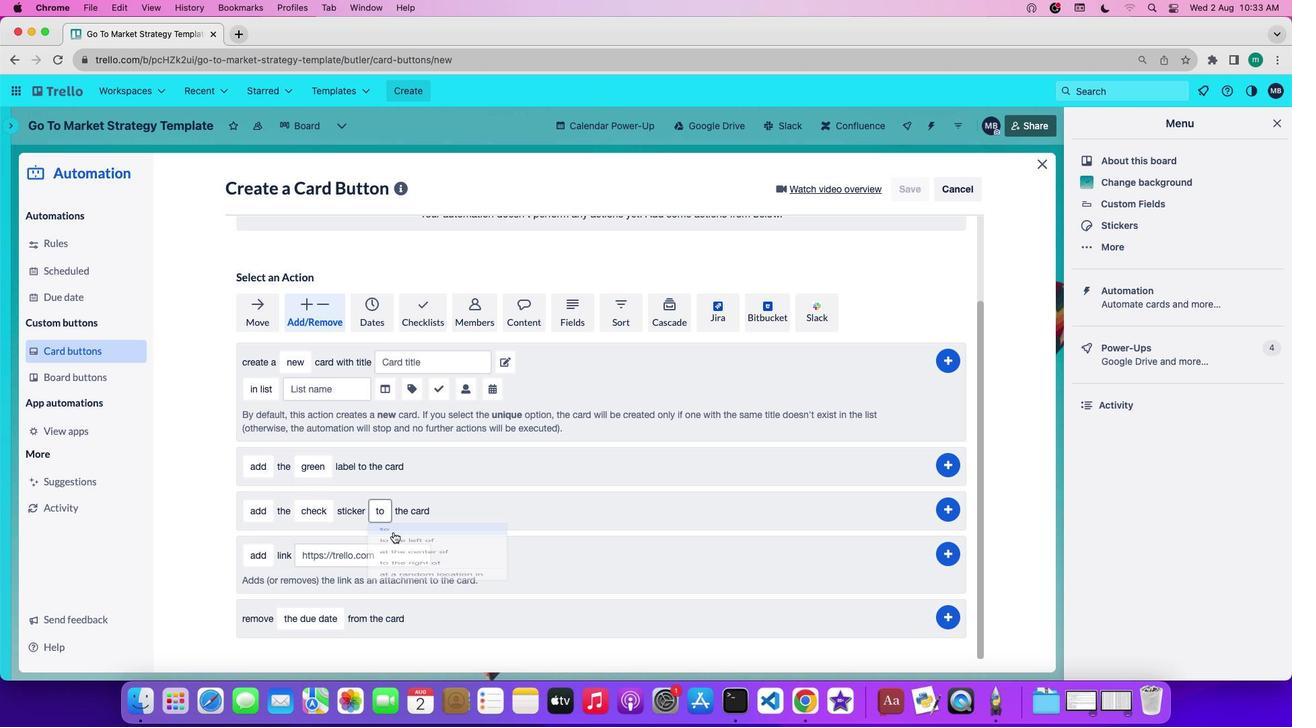 
Action: Mouse pressed left at (391, 534)
Screenshot: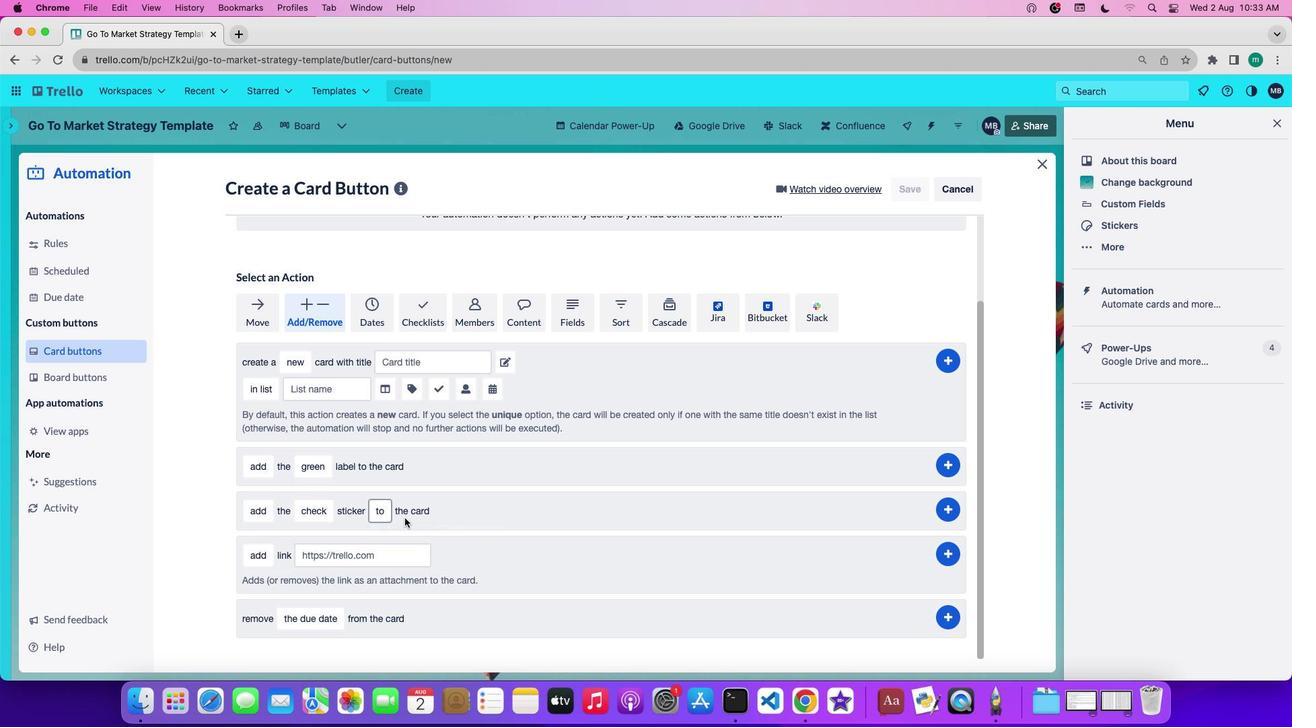 
Action: Mouse moved to (954, 510)
Screenshot: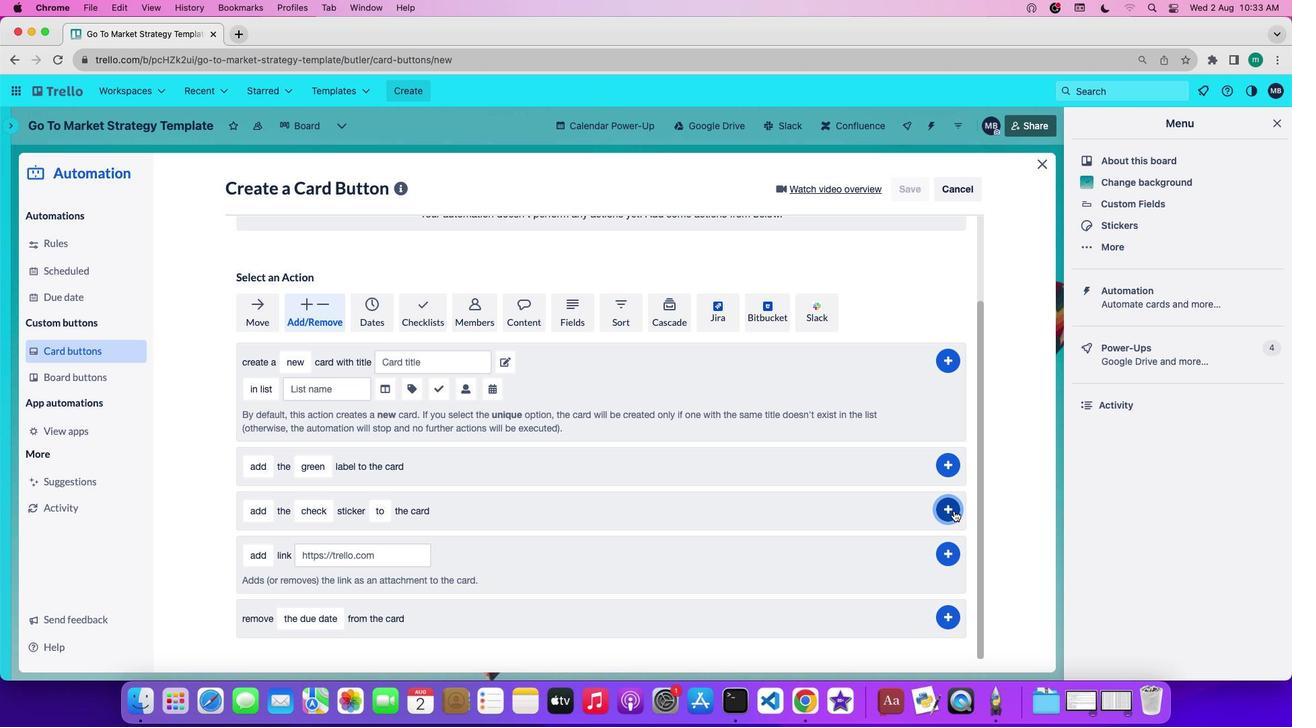 
Action: Mouse pressed left at (954, 510)
Screenshot: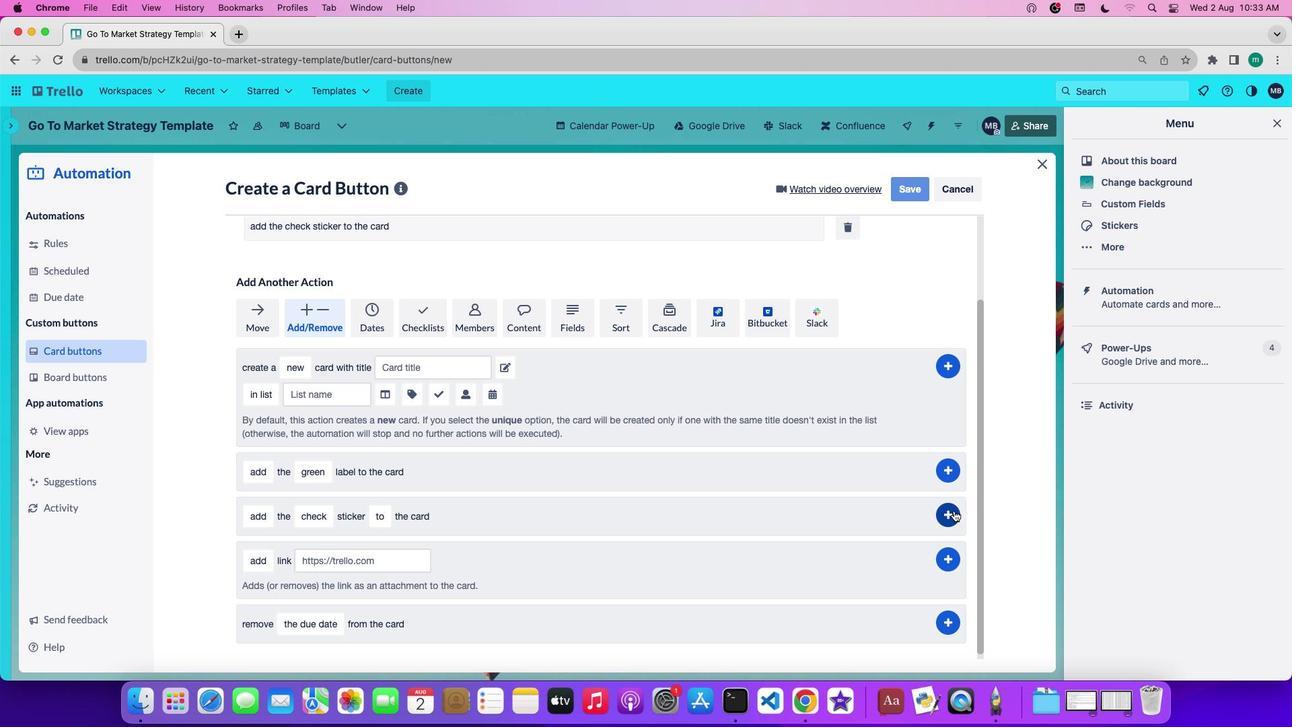 
Action: Mouse moved to (960, 509)
Screenshot: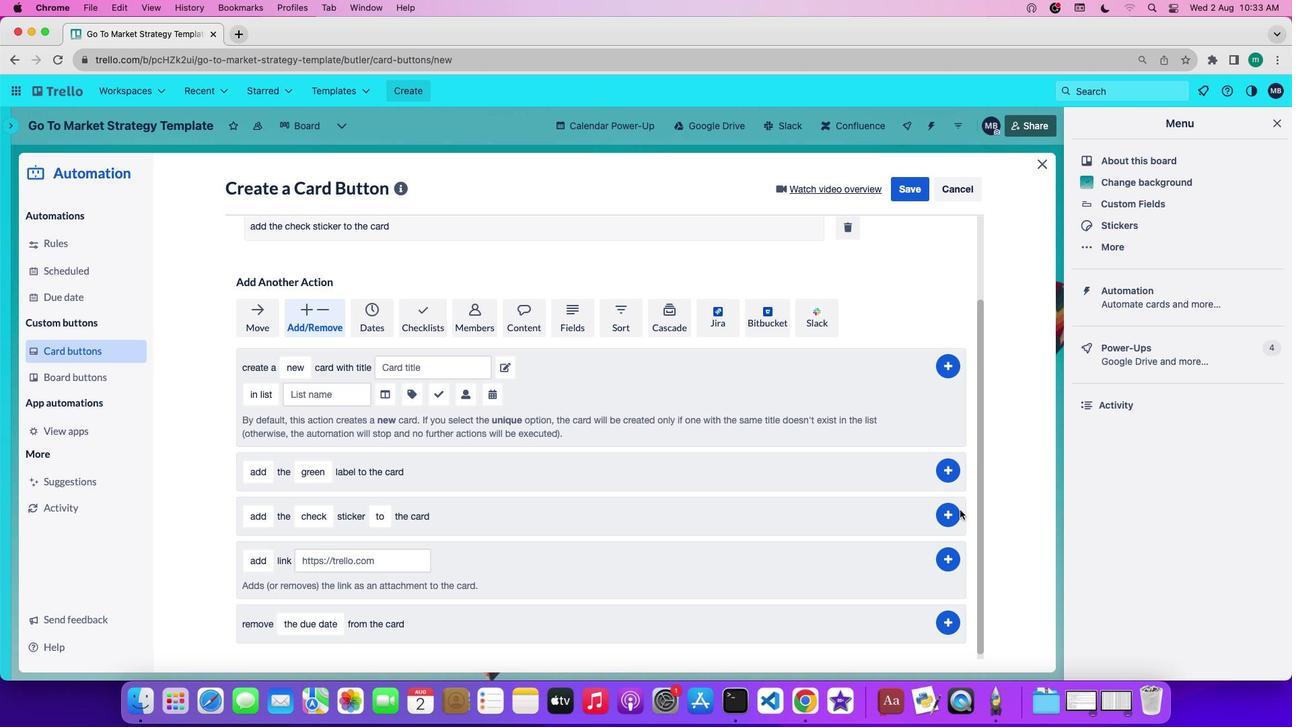 
